 Task: create relationship between budget and expense.
Action: Mouse moved to (626, 35)
Screenshot: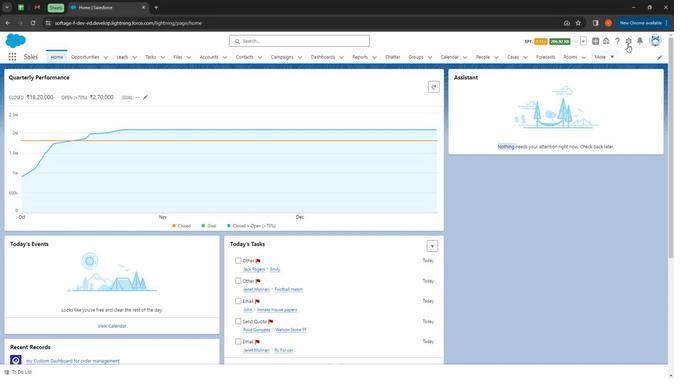 
Action: Mouse pressed left at (626, 35)
Screenshot: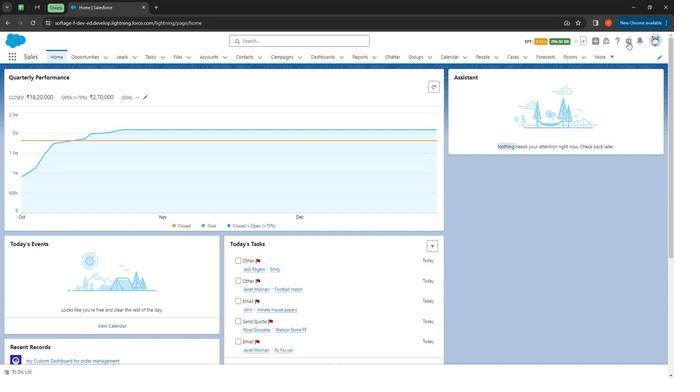 
Action: Mouse moved to (607, 53)
Screenshot: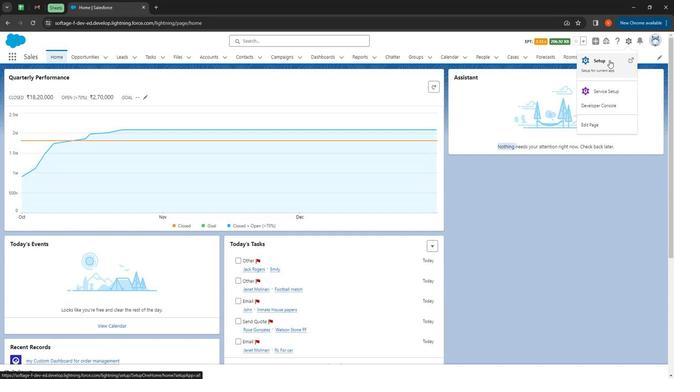 
Action: Mouse pressed left at (607, 53)
Screenshot: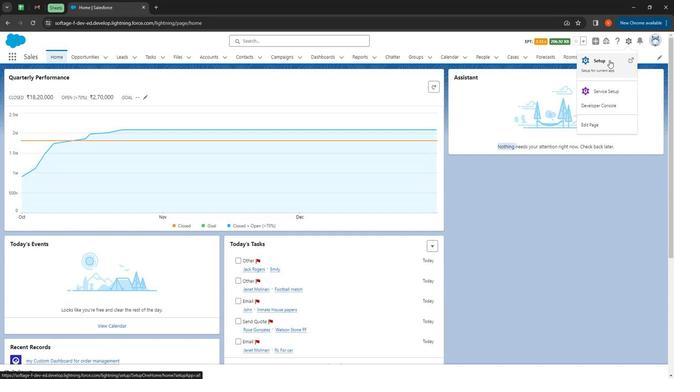 
Action: Mouse moved to (88, 50)
Screenshot: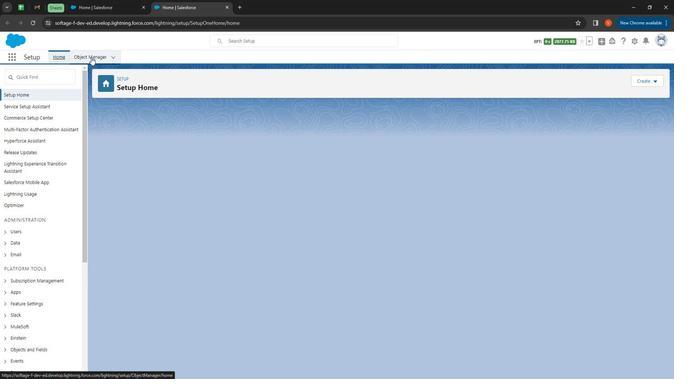 
Action: Mouse pressed left at (88, 50)
Screenshot: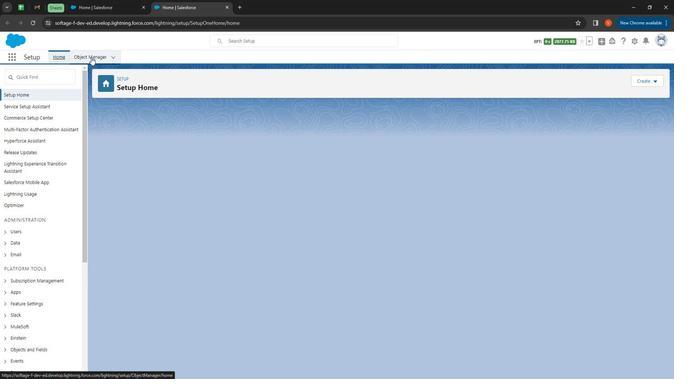 
Action: Mouse moved to (93, 198)
Screenshot: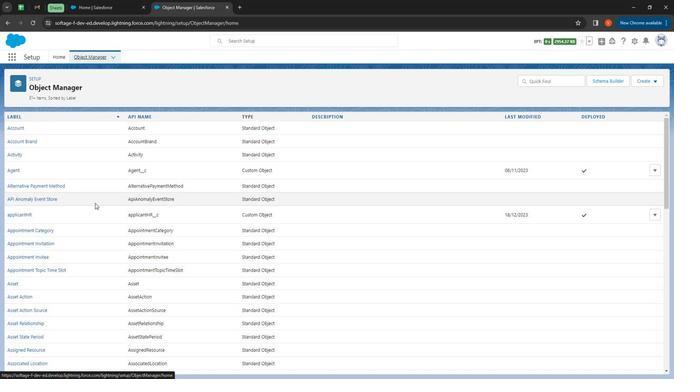 
Action: Mouse scrolled (93, 197) with delta (0, 0)
Screenshot: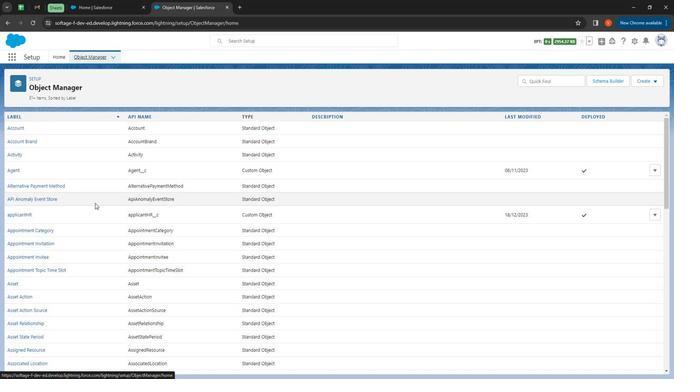 
Action: Mouse scrolled (93, 197) with delta (0, 0)
Screenshot: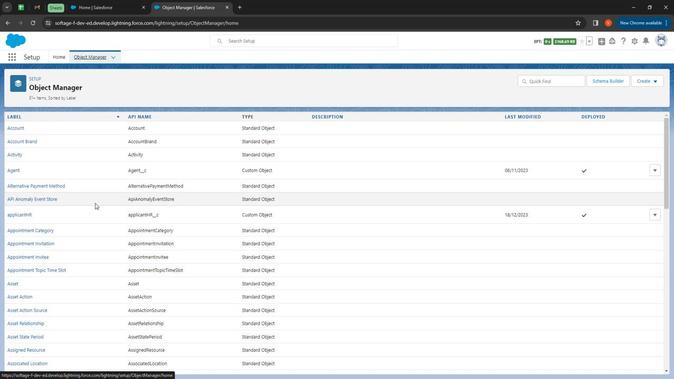 
Action: Mouse scrolled (93, 197) with delta (0, 0)
Screenshot: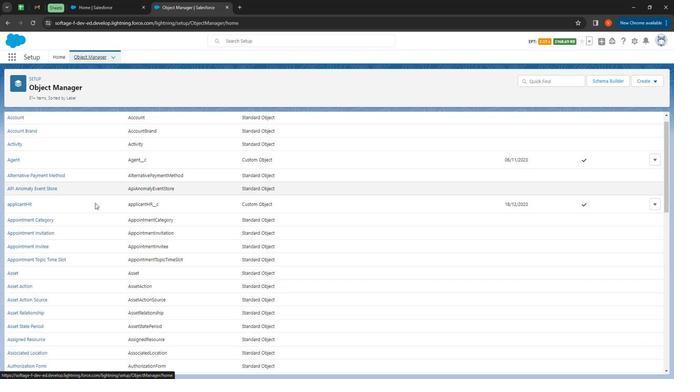 
Action: Mouse scrolled (93, 197) with delta (0, 0)
Screenshot: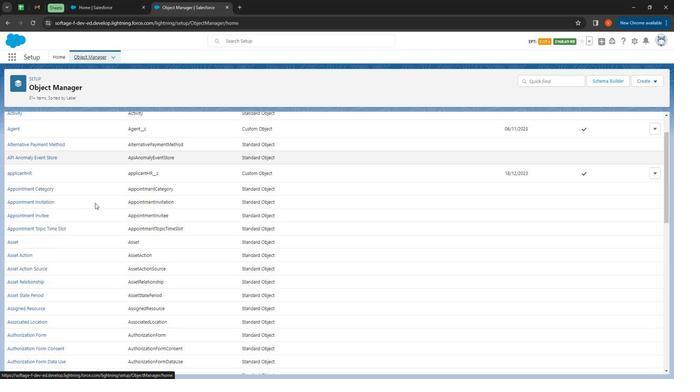 
Action: Mouse moved to (93, 198)
Screenshot: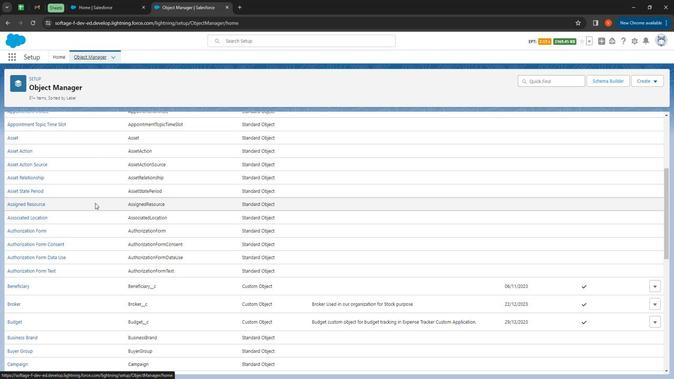 
Action: Mouse scrolled (93, 198) with delta (0, 0)
Screenshot: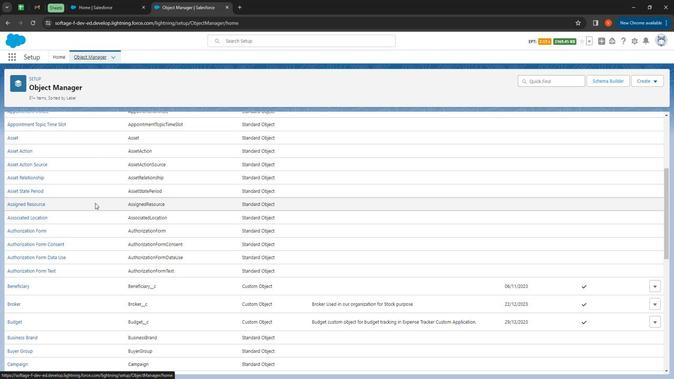 
Action: Mouse moved to (13, 281)
Screenshot: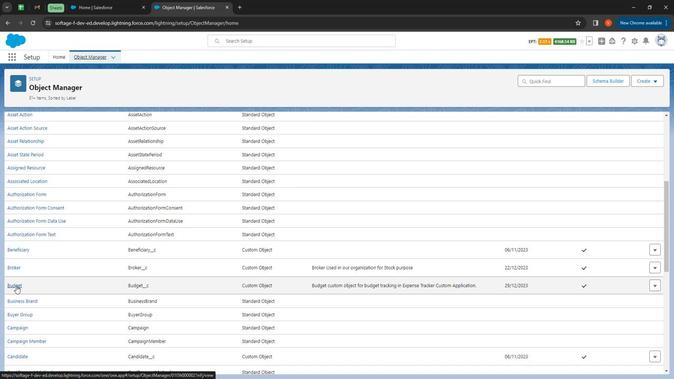 
Action: Mouse pressed left at (13, 281)
Screenshot: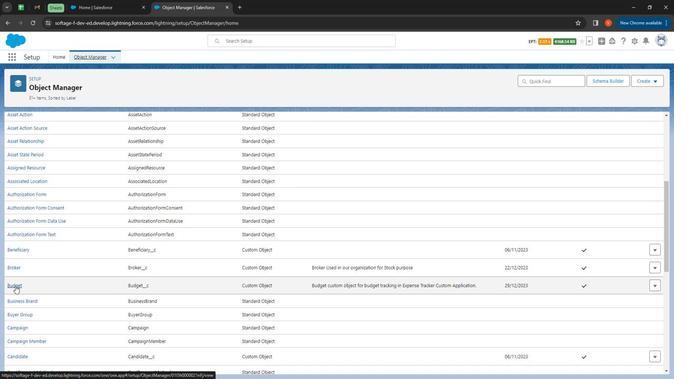 
Action: Mouse moved to (58, 127)
Screenshot: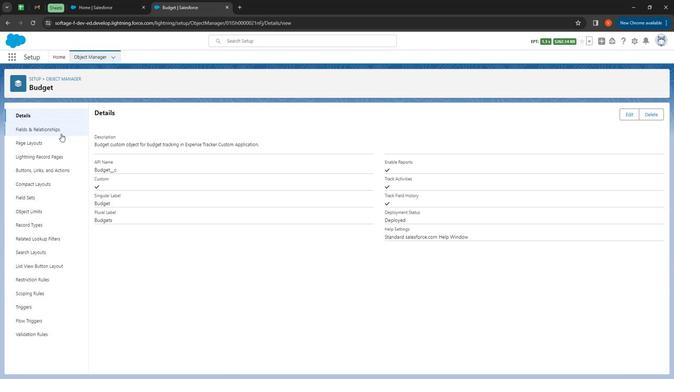 
Action: Mouse pressed left at (58, 127)
Screenshot: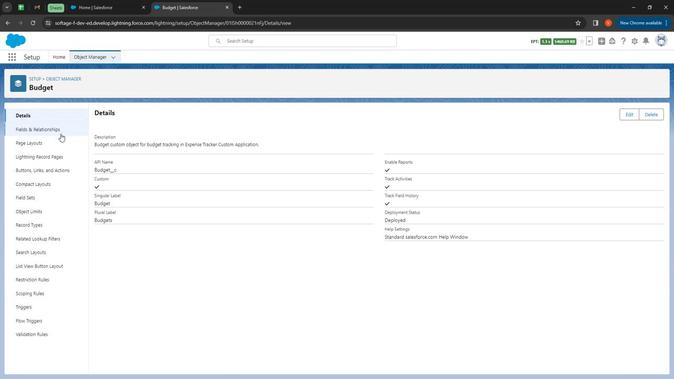 
Action: Mouse moved to (517, 110)
Screenshot: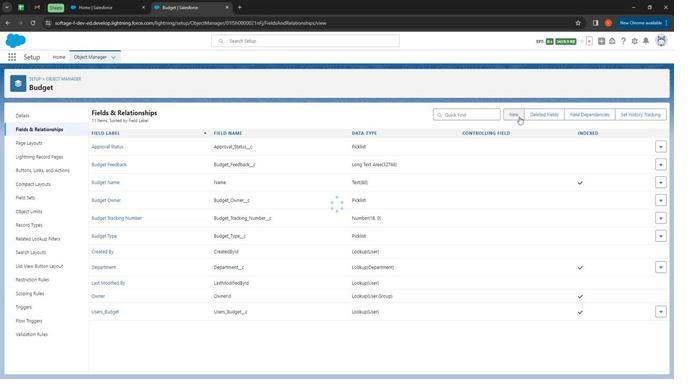 
Action: Mouse pressed left at (517, 110)
Screenshot: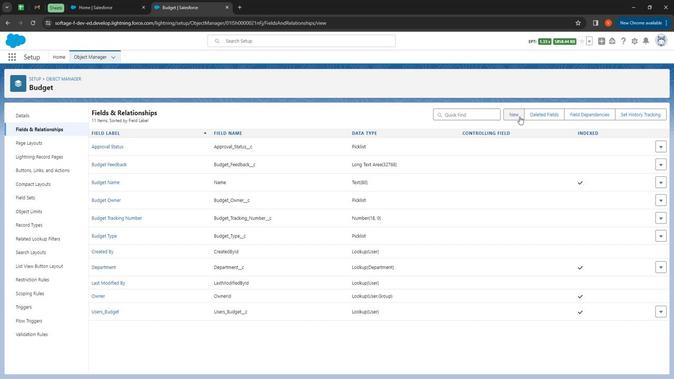 
Action: Mouse moved to (126, 242)
Screenshot: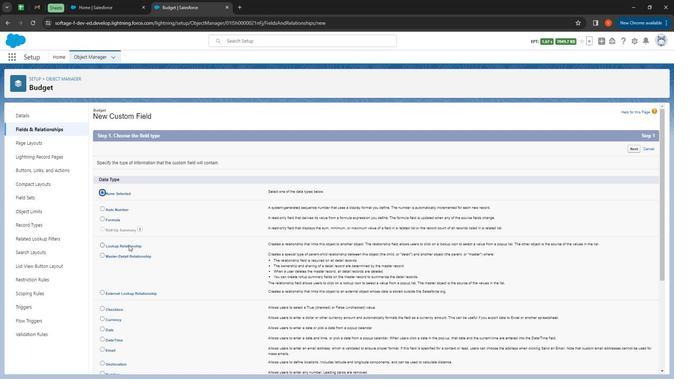 
Action: Mouse pressed left at (126, 242)
Screenshot: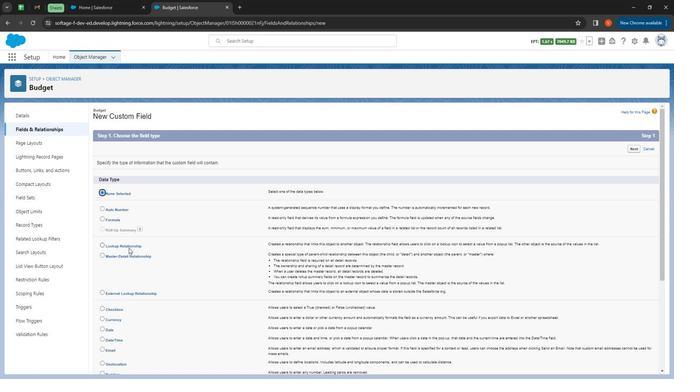 
Action: Mouse moved to (489, 308)
Screenshot: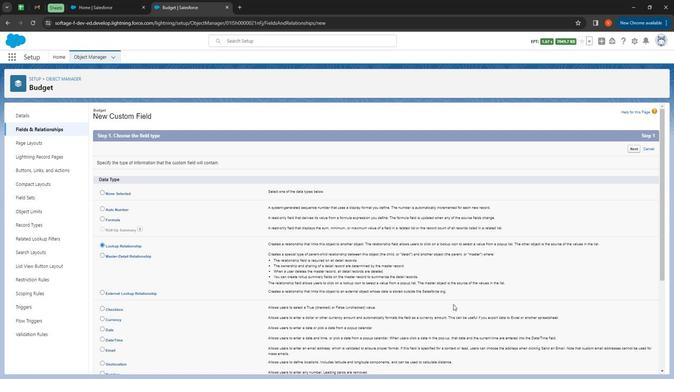 
Action: Mouse scrolled (489, 307) with delta (0, 0)
Screenshot: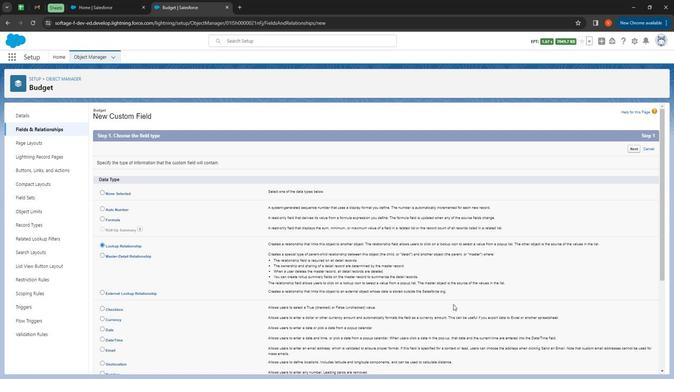 
Action: Mouse moved to (517, 315)
Screenshot: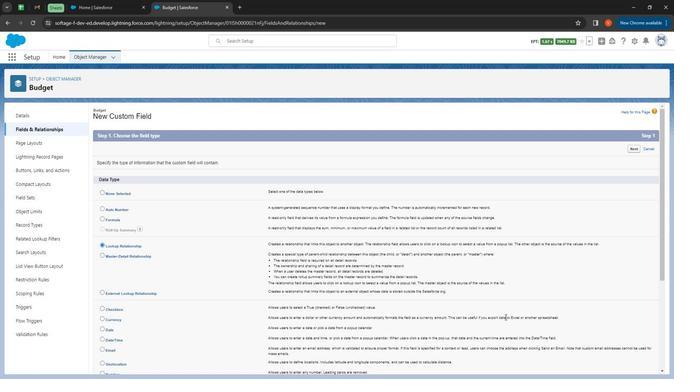 
Action: Mouse scrolled (517, 315) with delta (0, 0)
Screenshot: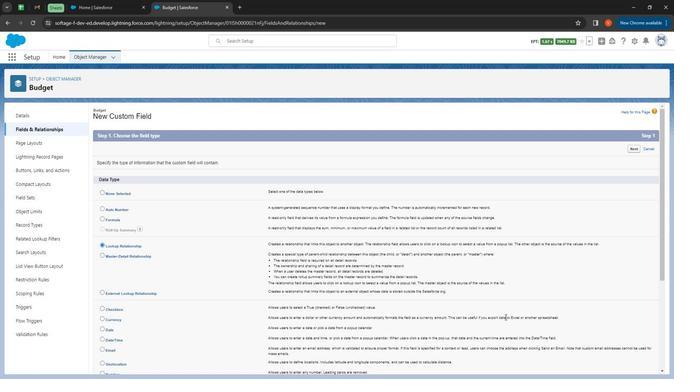 
Action: Mouse moved to (532, 321)
Screenshot: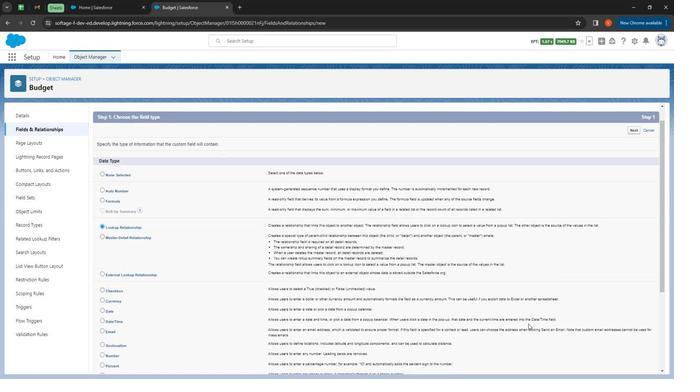 
Action: Mouse scrolled (527, 319) with delta (0, 0)
Screenshot: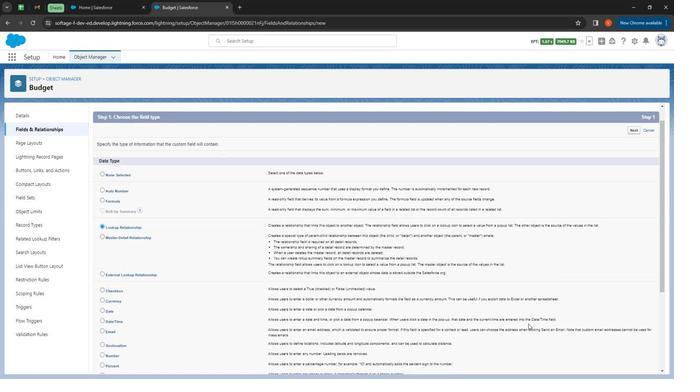 
Action: Mouse moved to (536, 323)
Screenshot: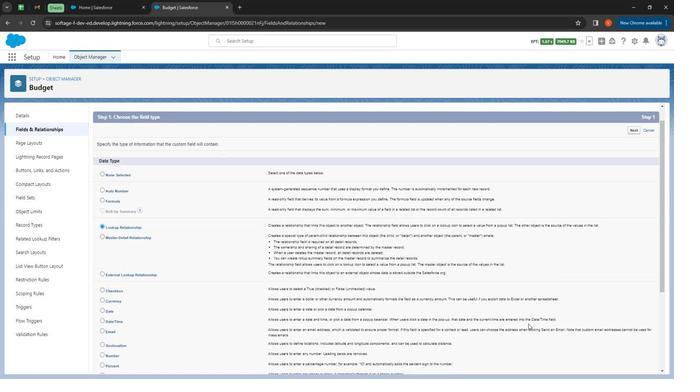 
Action: Mouse scrolled (536, 323) with delta (0, 0)
Screenshot: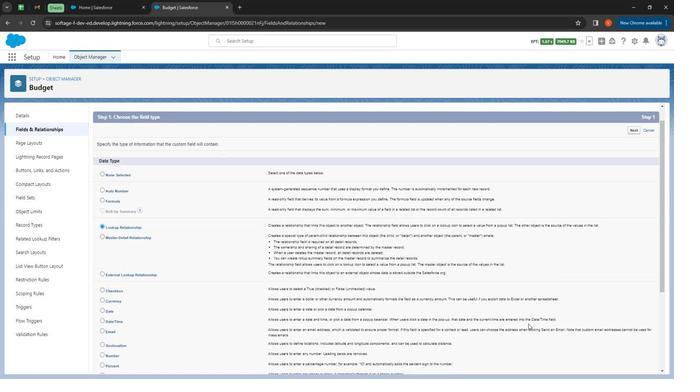 
Action: Mouse moved to (553, 330)
Screenshot: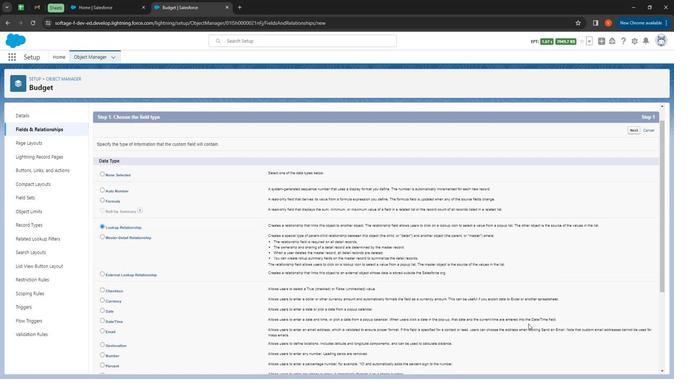 
Action: Mouse scrolled (553, 330) with delta (0, 0)
Screenshot: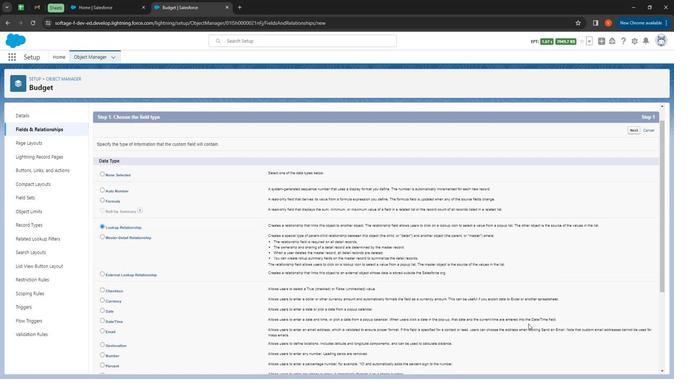 
Action: Mouse moved to (574, 336)
Screenshot: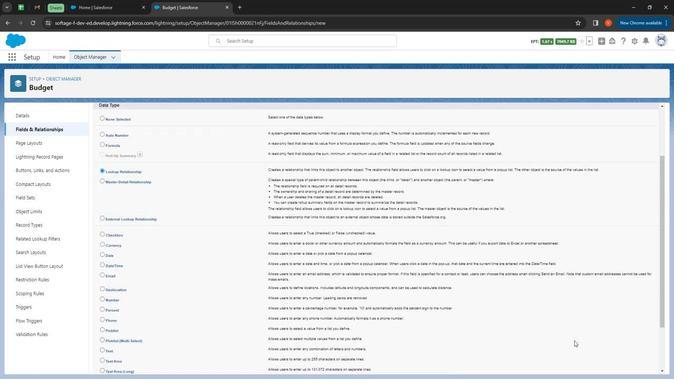 
Action: Mouse scrolled (574, 335) with delta (0, 0)
Screenshot: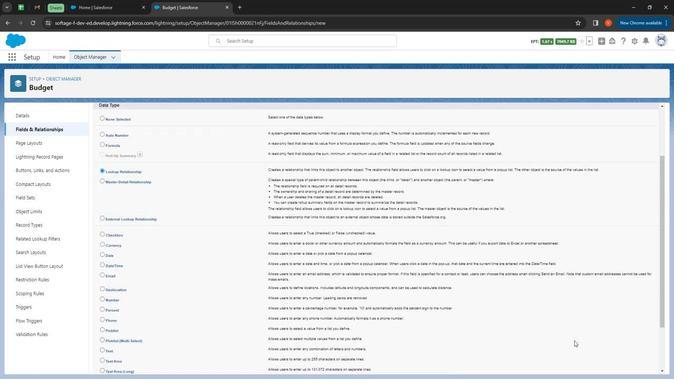 
Action: Mouse moved to (579, 338)
Screenshot: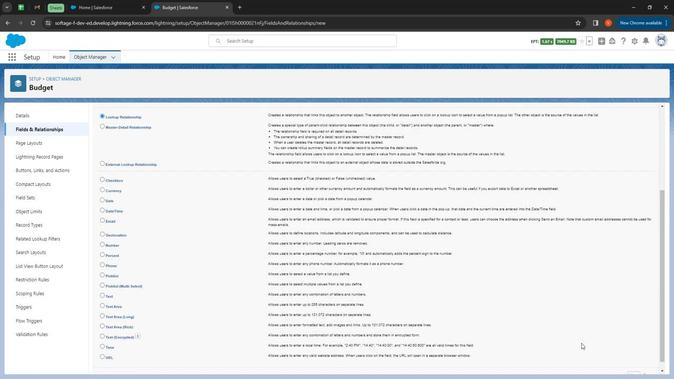 
Action: Mouse scrolled (579, 338) with delta (0, 0)
Screenshot: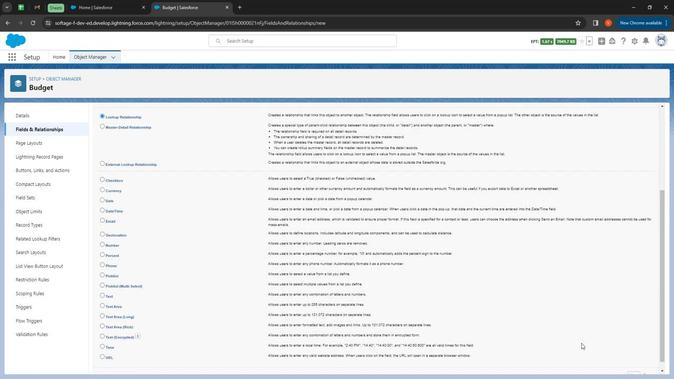 
Action: Mouse moved to (628, 362)
Screenshot: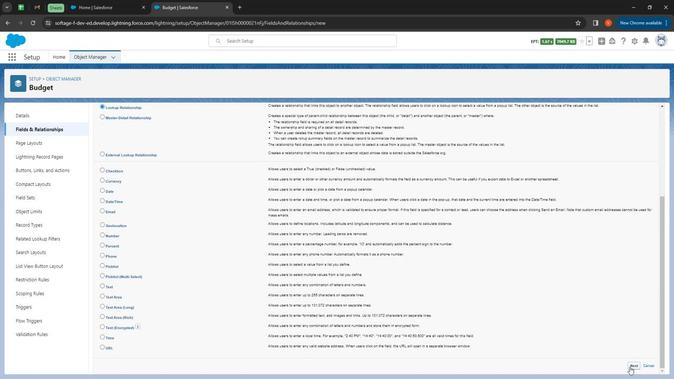 
Action: Mouse pressed left at (628, 362)
Screenshot: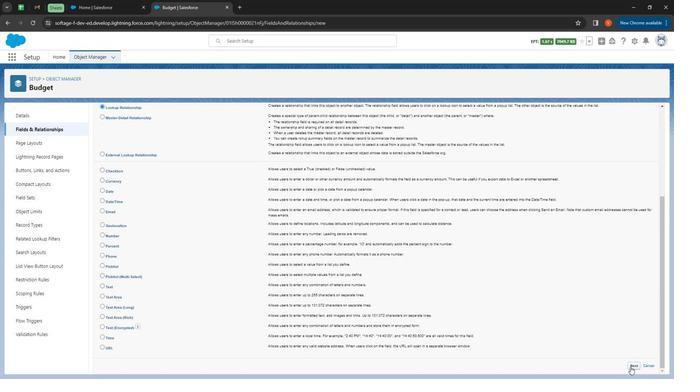 
Action: Mouse moved to (223, 172)
Screenshot: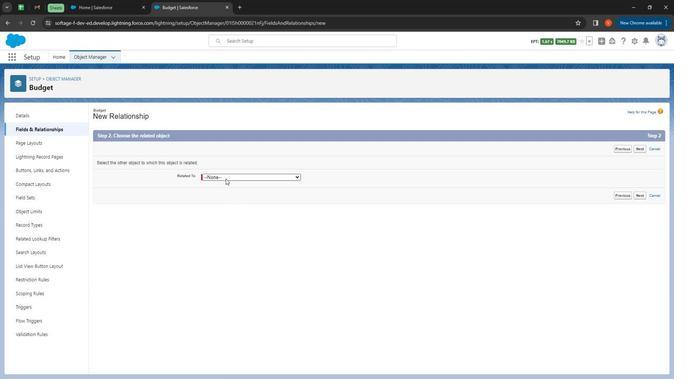 
Action: Mouse pressed left at (223, 172)
Screenshot: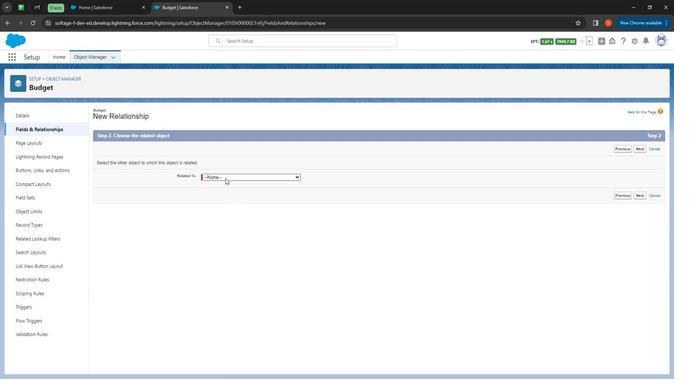 
Action: Mouse moved to (245, 238)
Screenshot: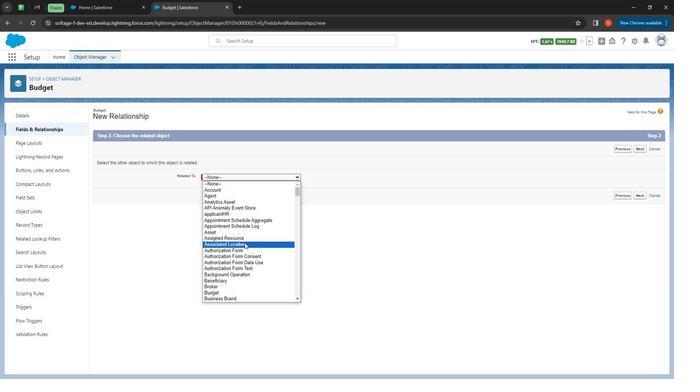 
Action: Mouse scrolled (245, 237) with delta (0, 0)
Screenshot: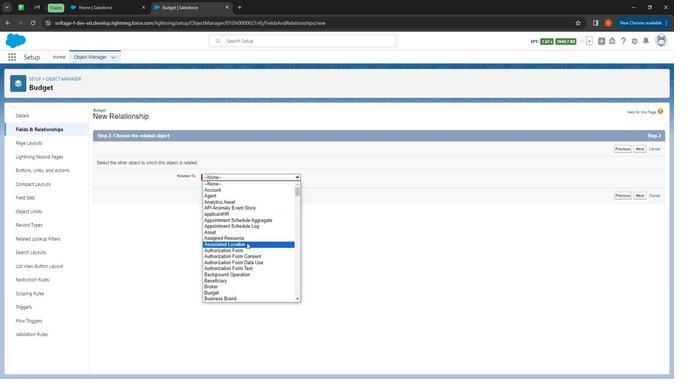 
Action: Mouse moved to (246, 238)
Screenshot: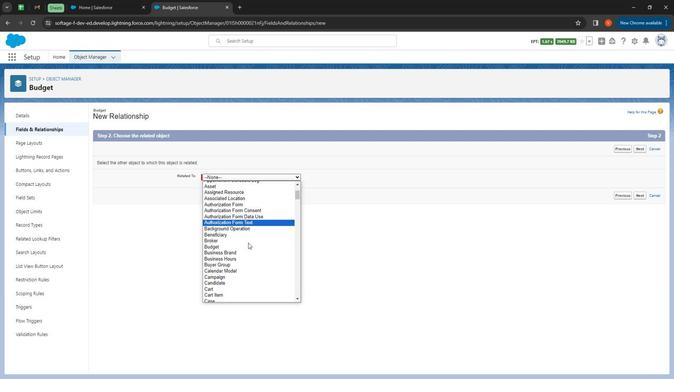 
Action: Mouse scrolled (246, 237) with delta (0, 0)
Screenshot: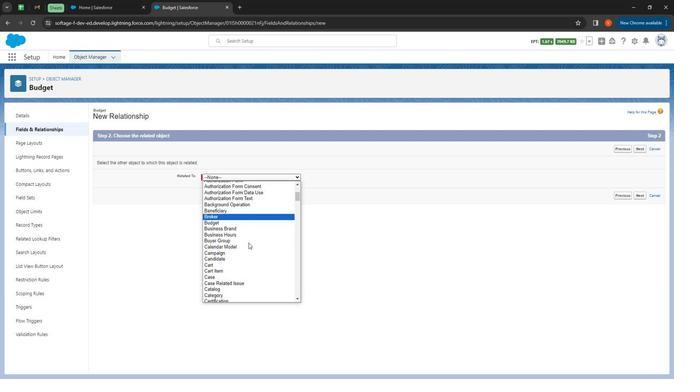 
Action: Mouse moved to (246, 236)
Screenshot: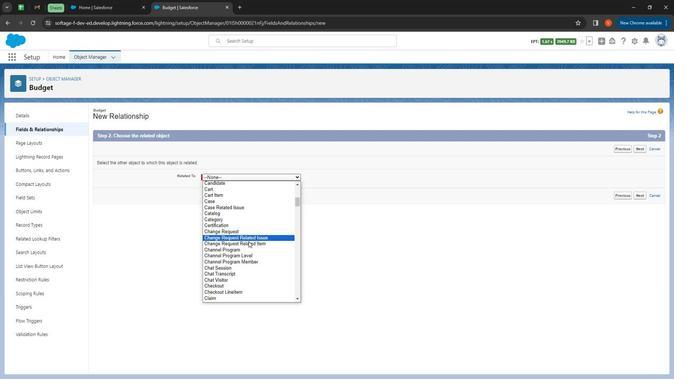 
Action: Mouse scrolled (246, 236) with delta (0, 0)
Screenshot: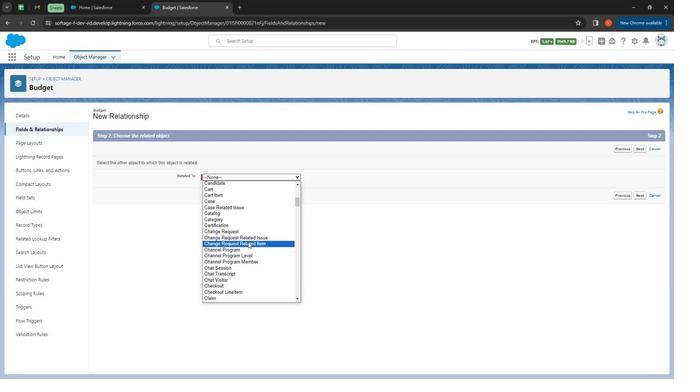 
Action: Mouse moved to (241, 228)
Screenshot: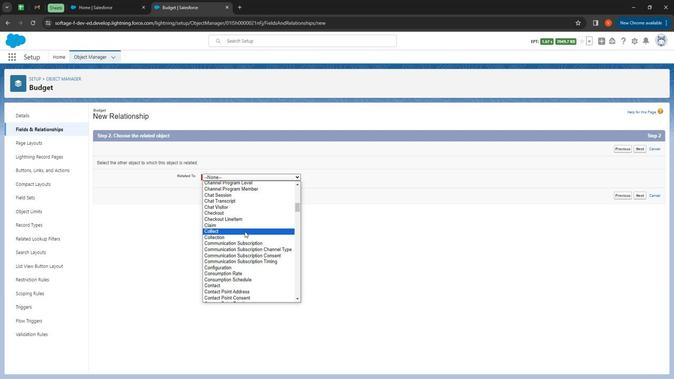 
Action: Mouse scrolled (241, 227) with delta (0, 0)
Screenshot: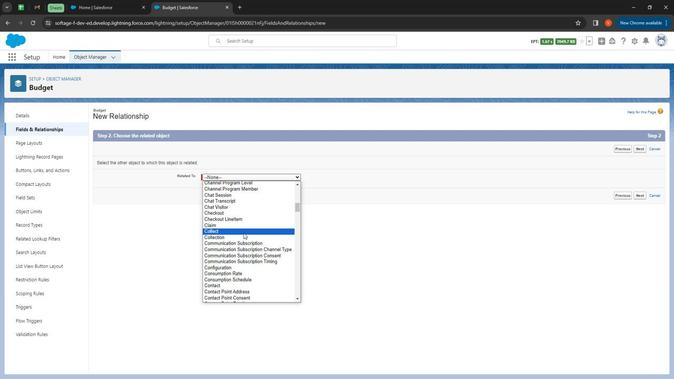 
Action: Mouse moved to (241, 229)
Screenshot: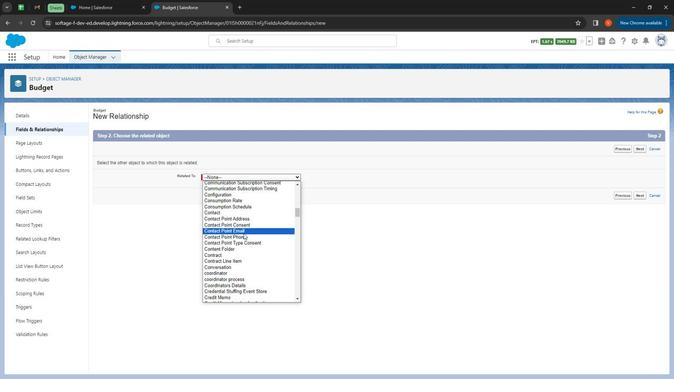 
Action: Mouse scrolled (241, 228) with delta (0, 0)
Screenshot: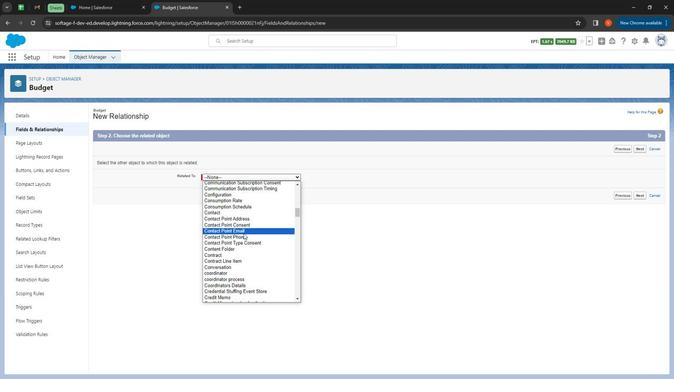 
Action: Mouse moved to (241, 230)
Screenshot: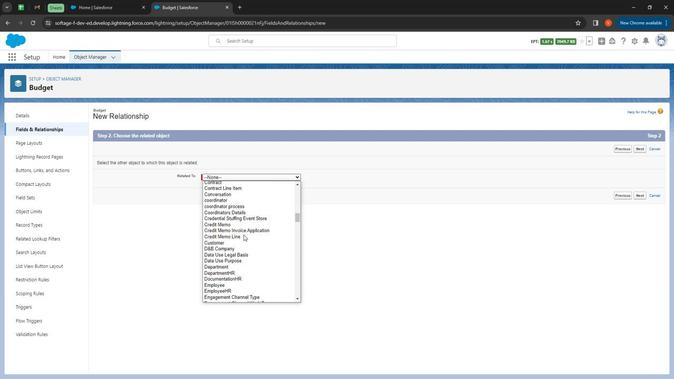 
Action: Mouse scrolled (241, 230) with delta (0, 0)
Screenshot: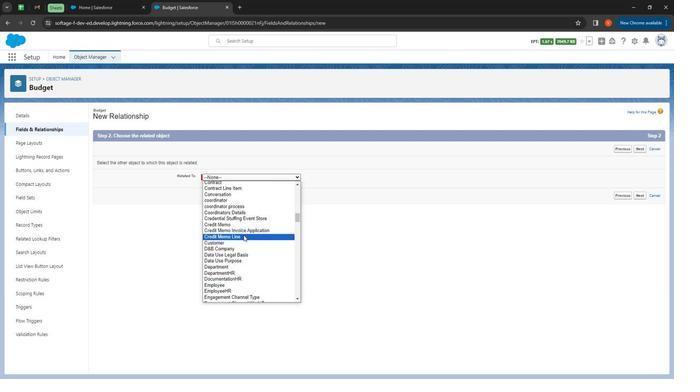 
Action: Mouse moved to (241, 230)
Screenshot: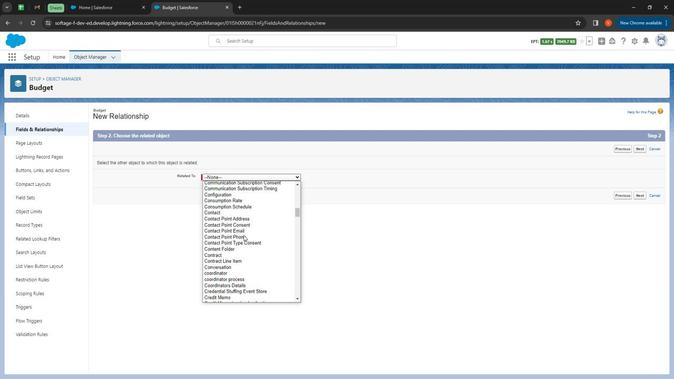 
Action: Mouse scrolled (241, 229) with delta (0, 0)
Screenshot: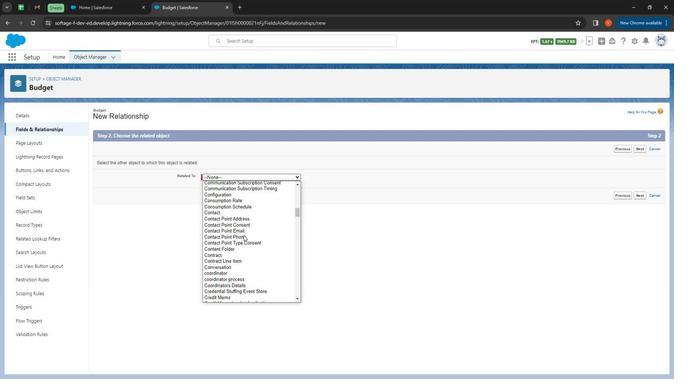 
Action: Mouse moved to (241, 230)
Screenshot: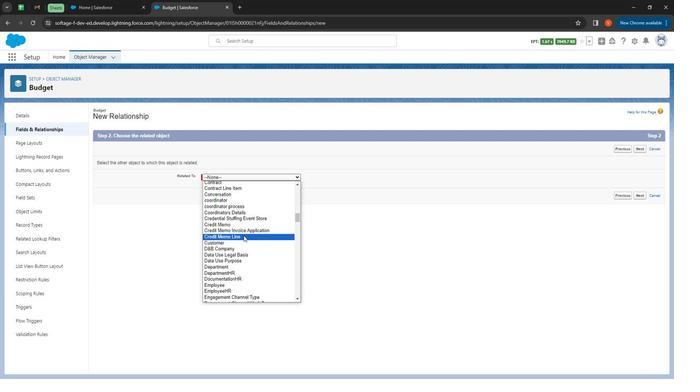 
Action: Mouse scrolled (241, 231) with delta (0, 0)
Screenshot: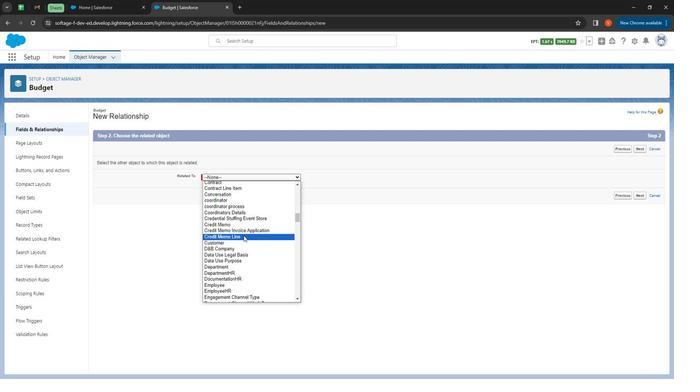 
Action: Mouse scrolled (241, 230) with delta (0, 0)
Screenshot: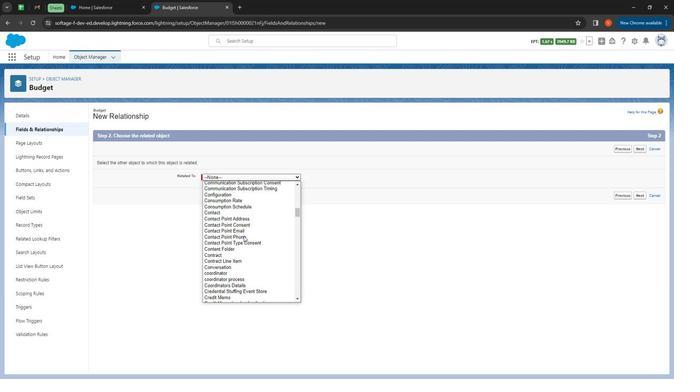 
Action: Mouse scrolled (241, 230) with delta (0, 0)
Screenshot: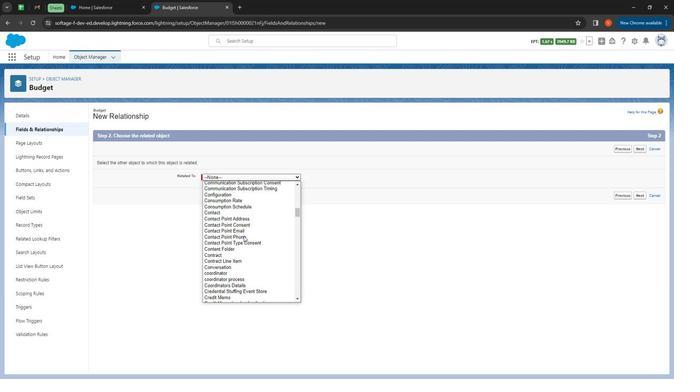 
Action: Mouse moved to (220, 249)
Screenshot: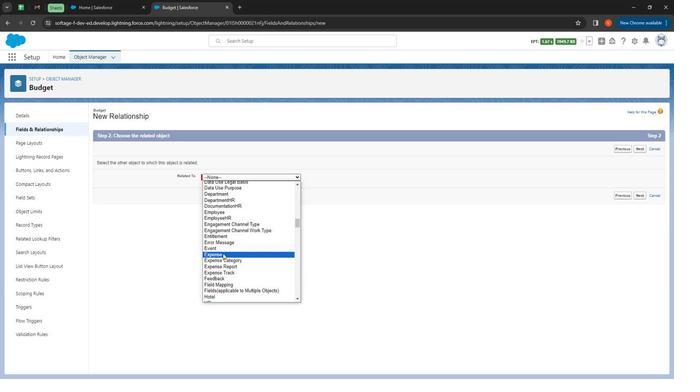 
Action: Mouse pressed left at (220, 249)
Screenshot: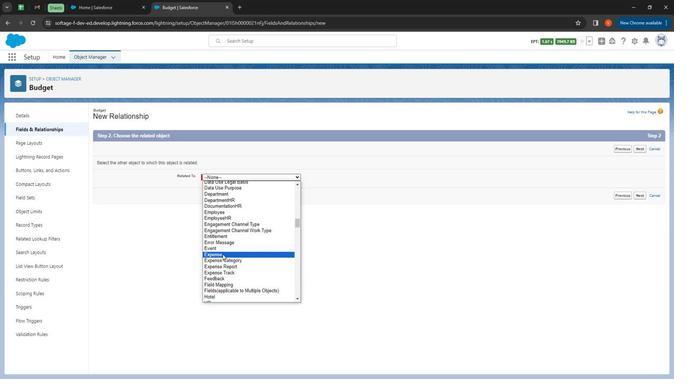 
Action: Mouse moved to (638, 186)
Screenshot: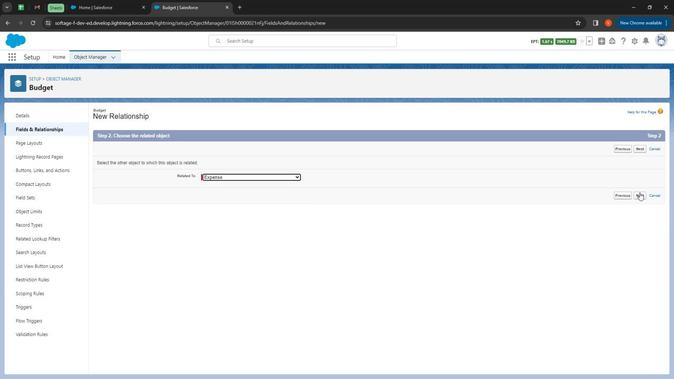 
Action: Mouse pressed left at (638, 186)
Screenshot: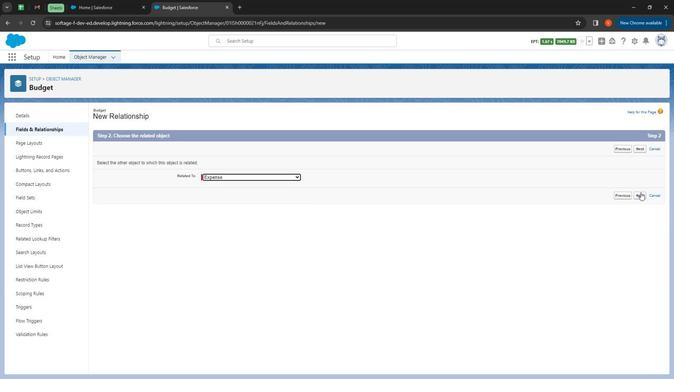 
Action: Mouse moved to (209, 160)
Screenshot: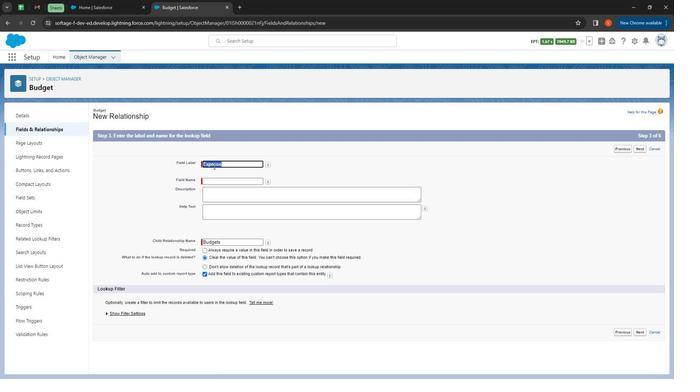 
Action: Key pressed <Key.shift><Key.shift><Key.shift><Key.shift><Key.shift><Key.shift><Key.shift><Key.shift><Key.shift><Key.shift><Key.shift><Key.shift><Key.shift><Key.shift><Key.shift><Key.shift><Key.shift><Key.shift><Key.shift>Budget<Key.shift>_<Key.shift>Expense<Key.tab><Key.tab><Key.tab><Key.tab>
Screenshot: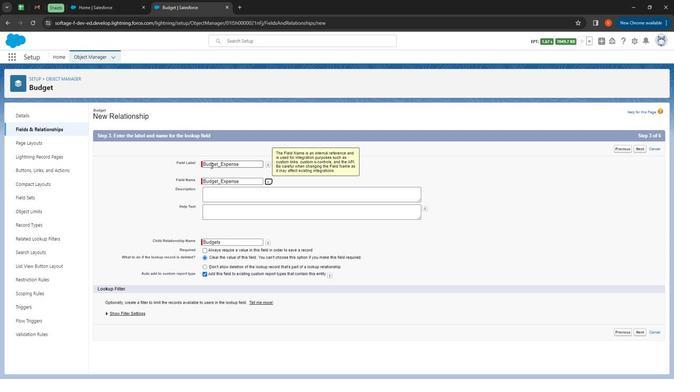 
Action: Mouse moved to (206, 158)
Screenshot: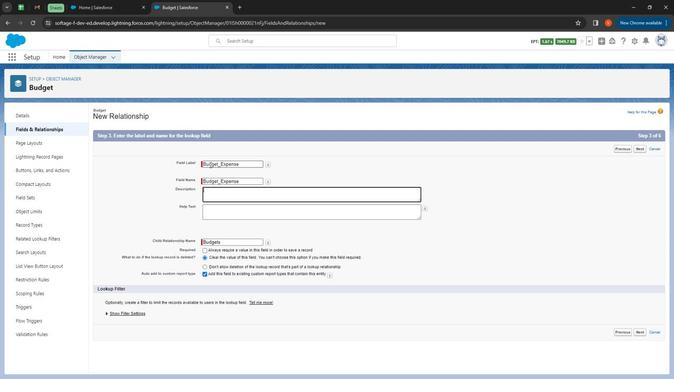 
Action: Key pressed <Key.shift><Key.shift><Key.shift><Key.shift><Key.shift><Key.shift><Key.shift><Key.shift><Key.shift><Key.shift><Key.shift><Key.shift><Key.shift><Key.shift><Key.shift><Key.shift><Key.shift><Key.shift><Key.shift><Key.shift><Key.shift><Key.shift><Key.shift><Key.shift><Key.shift><Key.shift><Key.shift><Key.shift><Key.shift>Look<Key.space>up<Key.space><Key.shift>Relationship<Key.space><Key.shift>Between<Key.space><Key.shift><Key.shift>Budget<Key.space><Key.shift>Custom<Key.space>object<Key.space>and<Key.space><Key.shift>Expense<Key.space><Key.shift>Custom<Key.space><Key.shift>Object
Screenshot: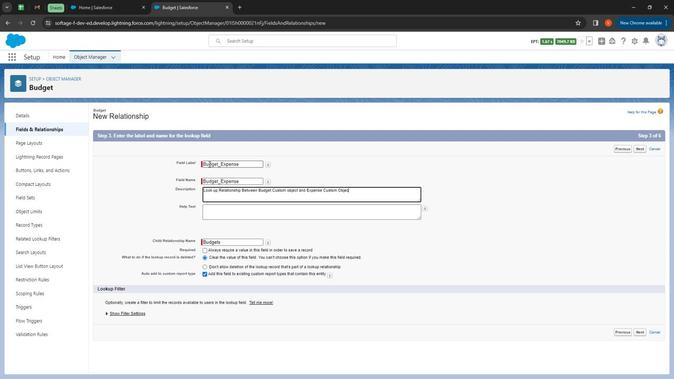 
Action: Mouse moved to (260, 207)
Screenshot: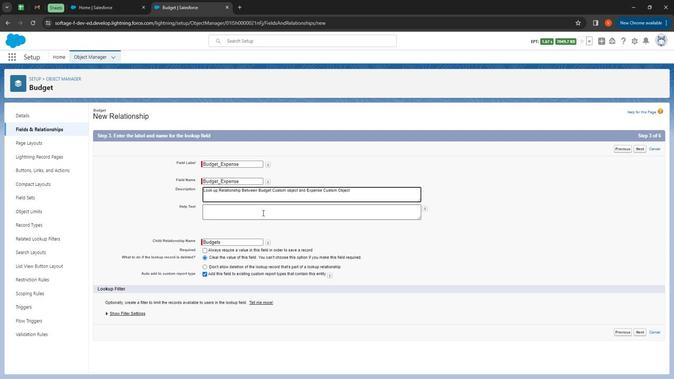 
Action: Mouse pressed left at (260, 207)
Screenshot: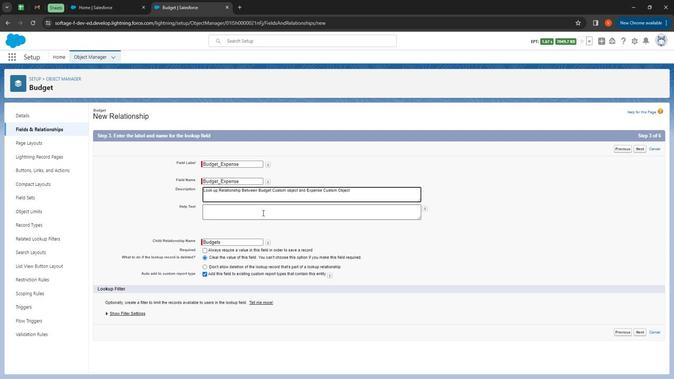 
Action: Mouse moved to (247, 213)
Screenshot: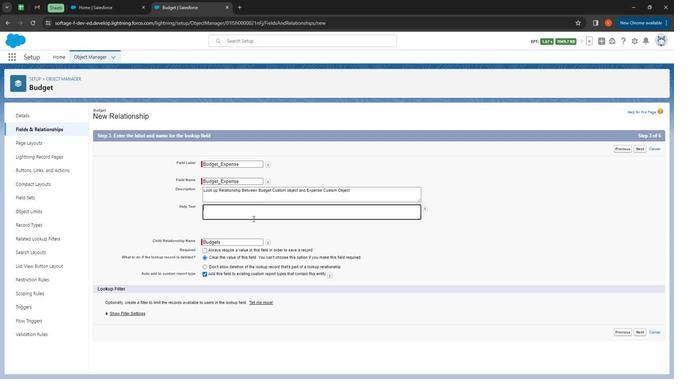 
Action: Key pressed <Key.shift><Key.shift><Key.shift><Key.shift><Key.shift><Key.shift>Look<Key.space>up<Key.space><Key.shift>Relationship<Key.space><Key.shift>Between<Key.space><Key.shift><Key.shift>Budget<Key.space><Key.shift>Custom<Key.space><Key.shift>Object<Key.space>and<Key.space><Key.shift>Expense<Key.space><Key.shift>Custom<Key.space><Key.shift>Object
Screenshot: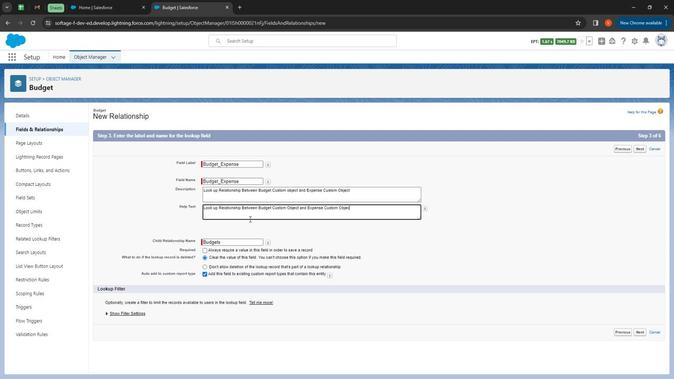 
Action: Mouse moved to (641, 327)
Screenshot: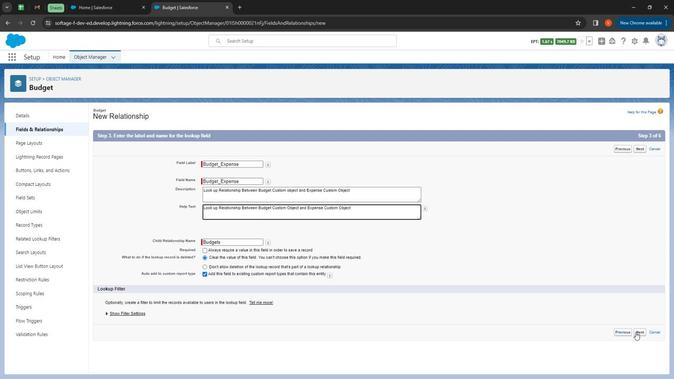 
Action: Mouse pressed left at (641, 327)
Screenshot: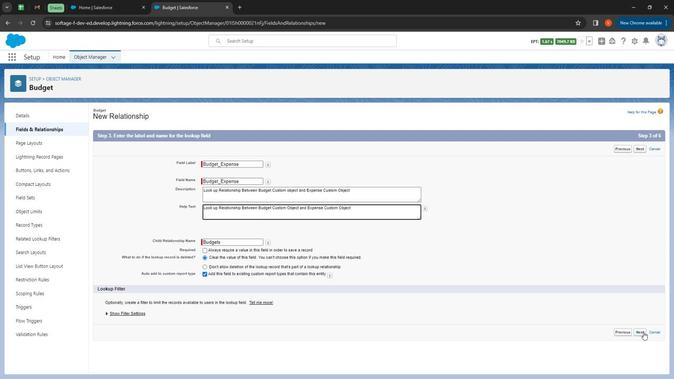 
Action: Mouse moved to (587, 224)
Screenshot: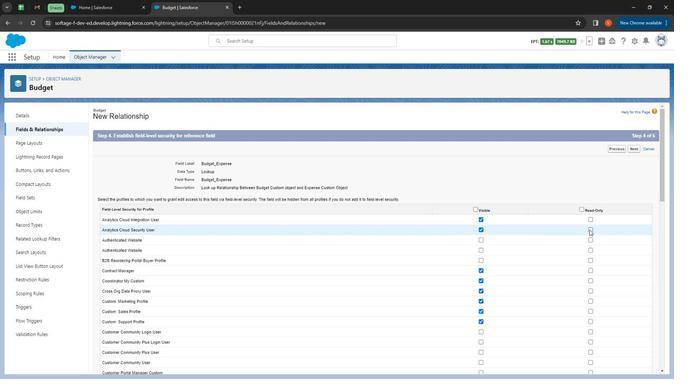 
Action: Mouse pressed left at (587, 224)
Screenshot: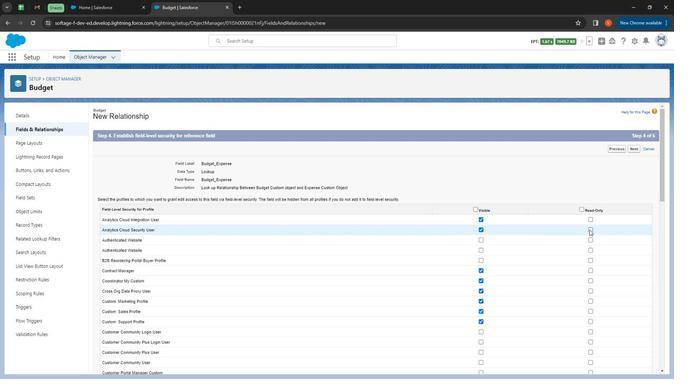 
Action: Mouse moved to (590, 245)
Screenshot: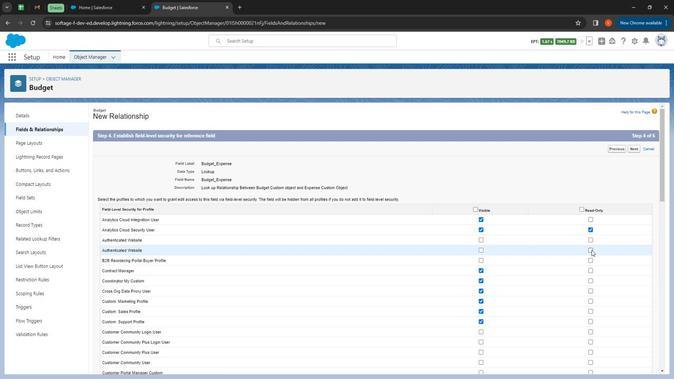 
Action: Mouse pressed left at (590, 245)
Screenshot: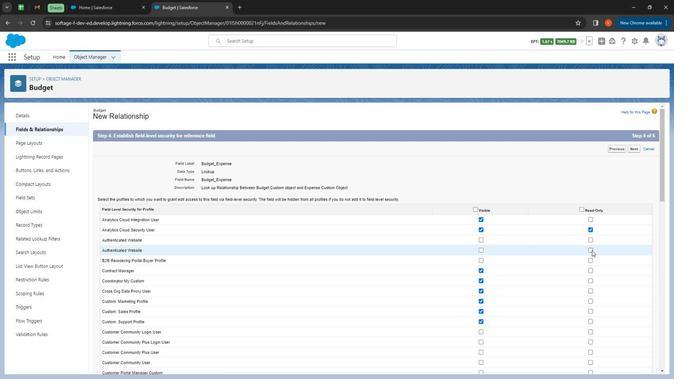 
Action: Mouse moved to (591, 253)
Screenshot: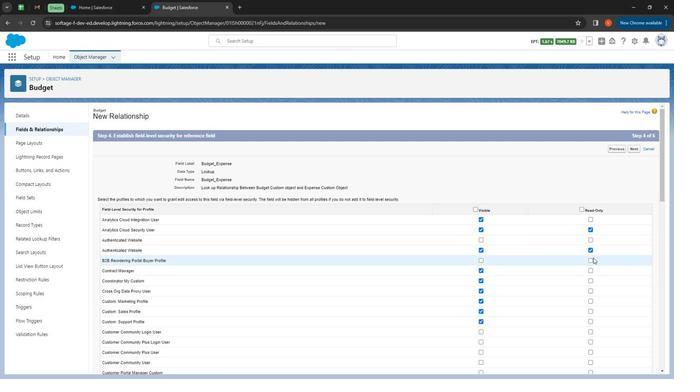 
Action: Mouse pressed left at (591, 253)
Screenshot: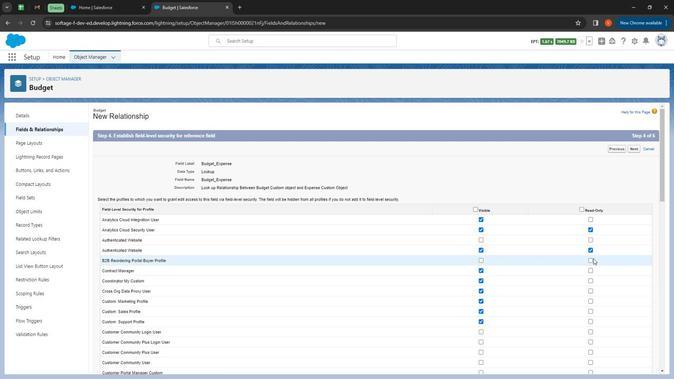 
Action: Mouse moved to (588, 256)
Screenshot: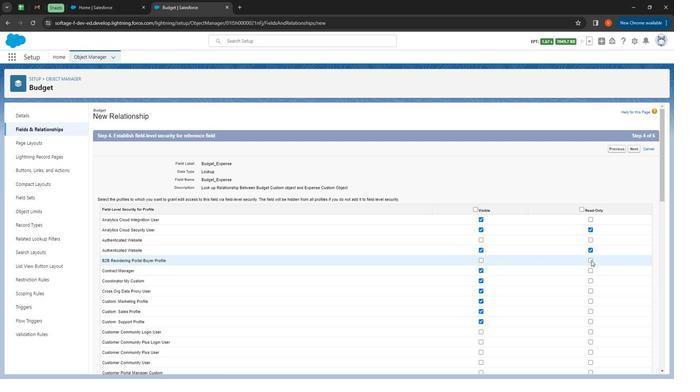 
Action: Mouse pressed left at (588, 256)
Screenshot: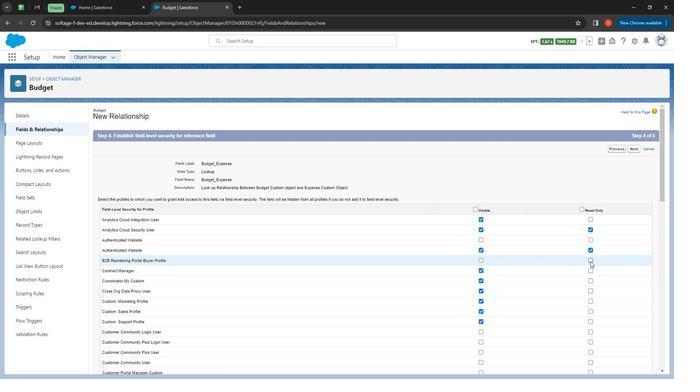 
Action: Mouse moved to (479, 268)
Screenshot: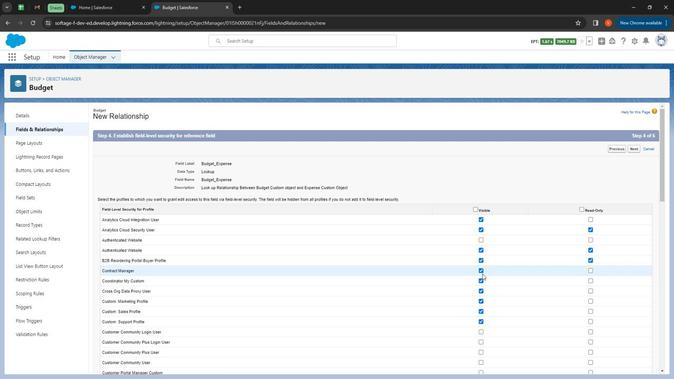 
Action: Mouse pressed left at (479, 268)
Screenshot: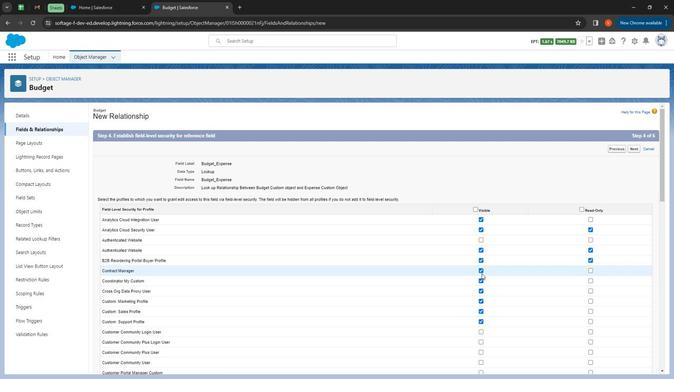 
Action: Mouse moved to (478, 266)
Screenshot: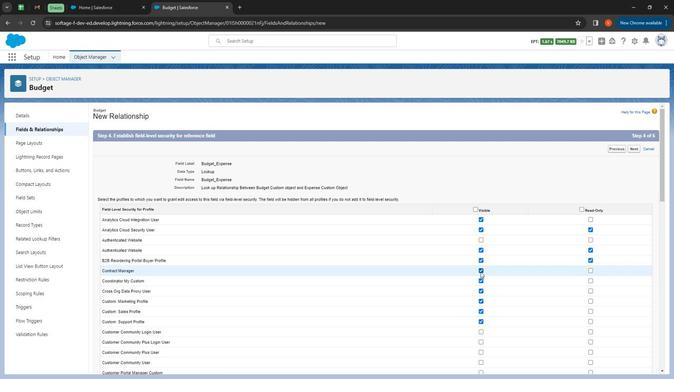 
Action: Mouse pressed left at (478, 266)
Screenshot: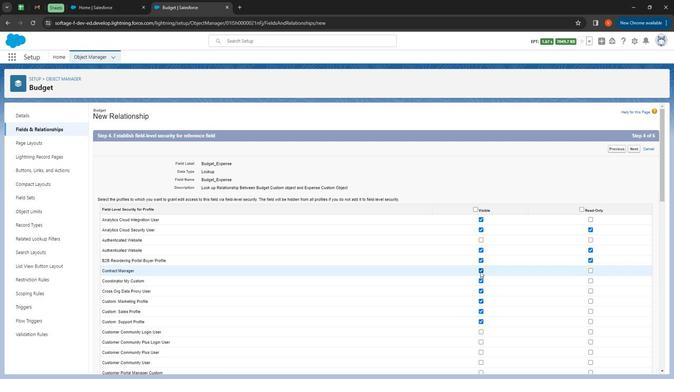 
Action: Mouse moved to (478, 277)
Screenshot: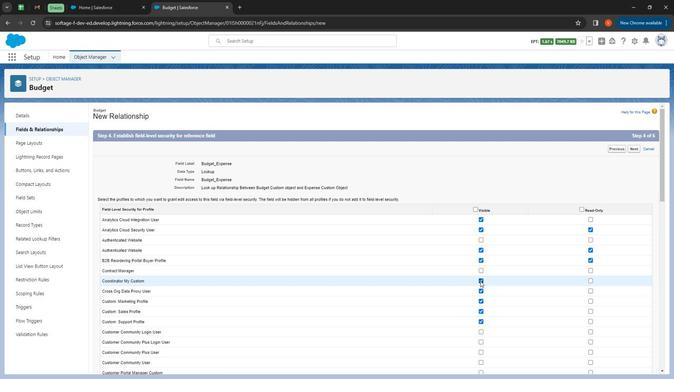 
Action: Mouse pressed left at (478, 277)
Screenshot: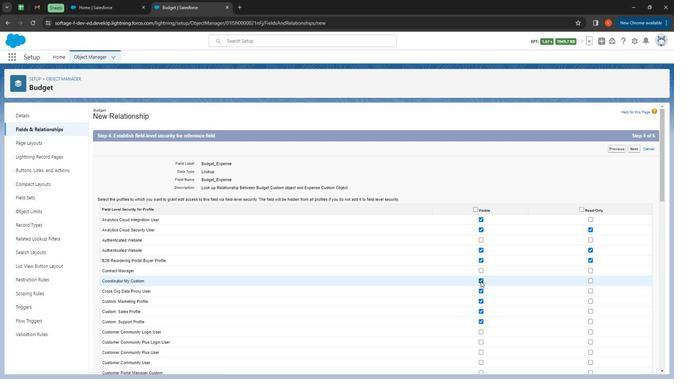 
Action: Mouse moved to (590, 307)
Screenshot: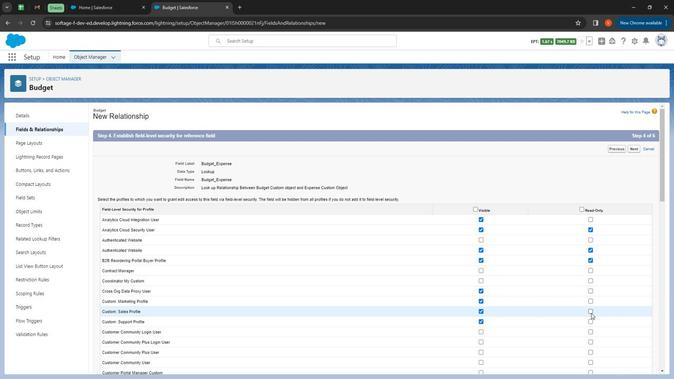 
Action: Mouse pressed left at (590, 307)
Screenshot: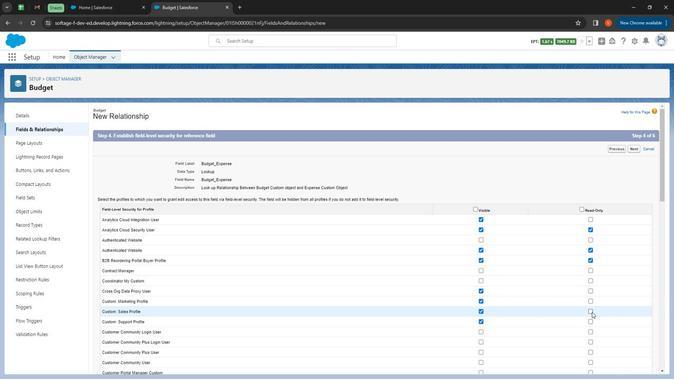 
Action: Mouse moved to (589, 318)
Screenshot: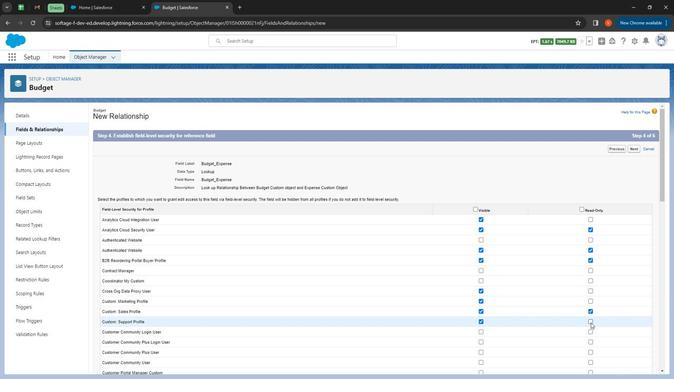 
Action: Mouse pressed left at (589, 318)
Screenshot: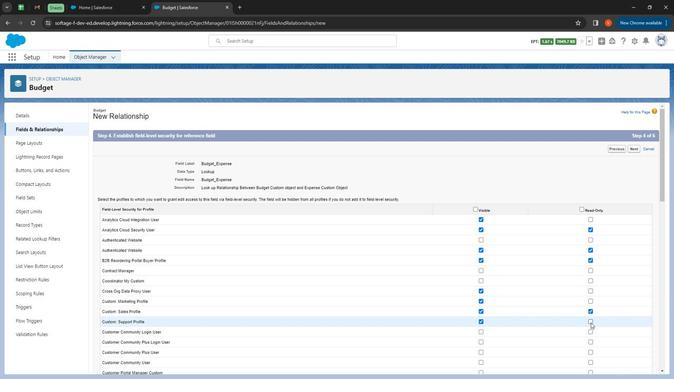 
Action: Mouse moved to (588, 341)
Screenshot: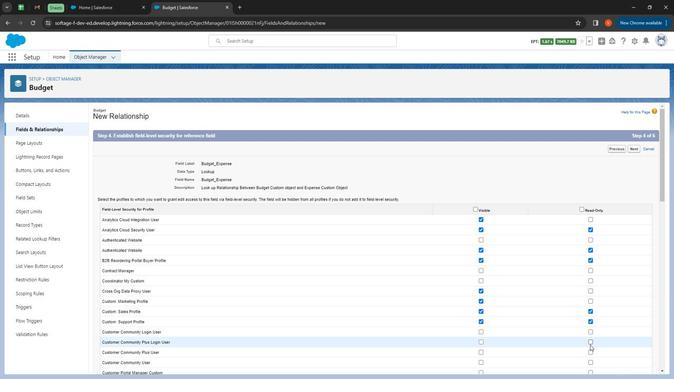 
Action: Mouse pressed left at (588, 341)
Screenshot: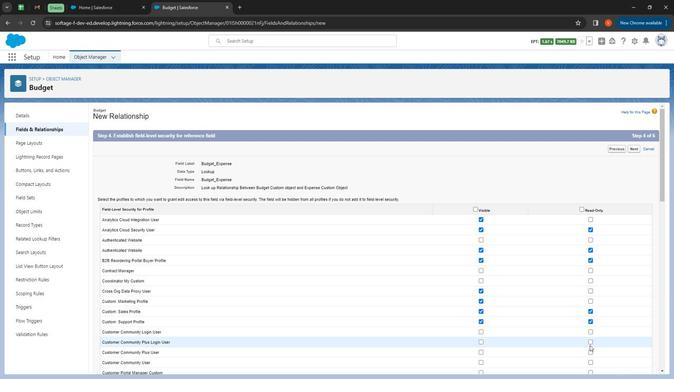 
Action: Mouse moved to (589, 337)
Screenshot: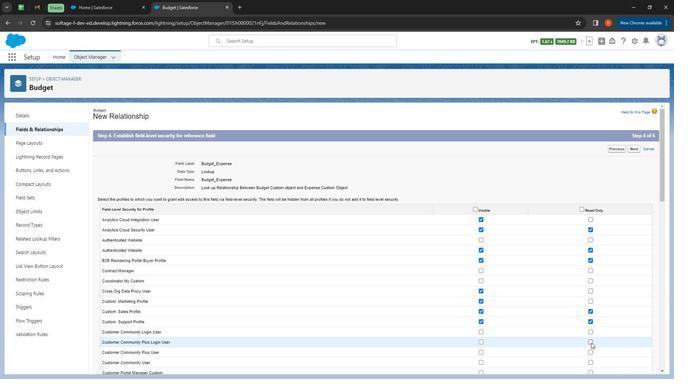 
Action: Mouse pressed left at (589, 337)
Screenshot: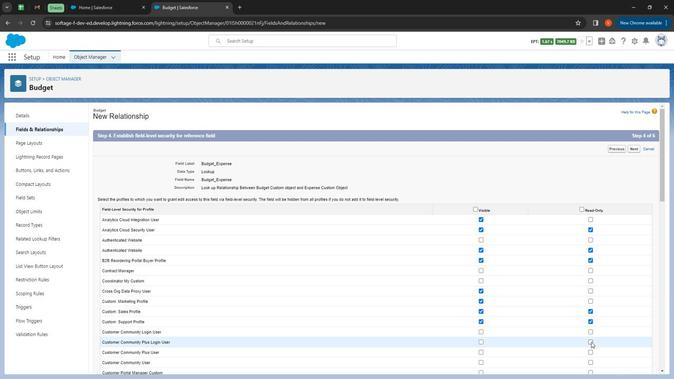 
Action: Mouse moved to (588, 348)
Screenshot: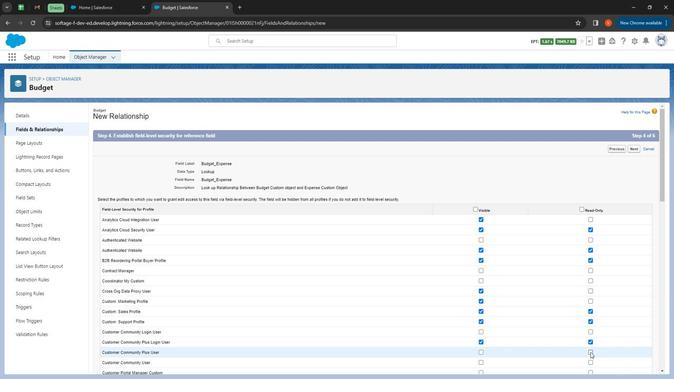 
Action: Mouse pressed left at (588, 348)
Screenshot: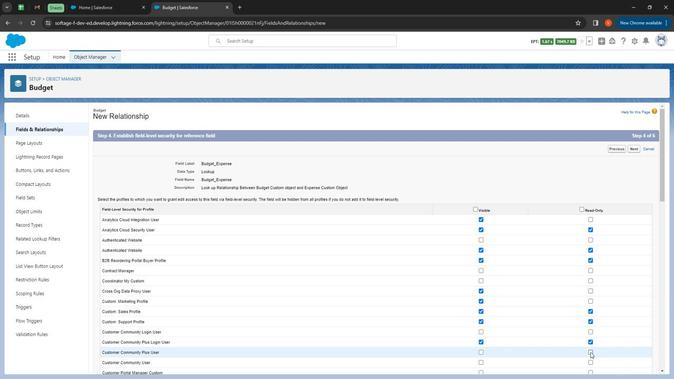 
Action: Mouse moved to (572, 330)
Screenshot: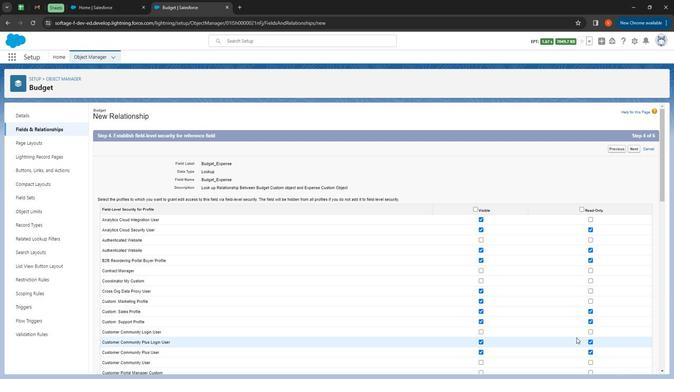 
Action: Mouse scrolled (572, 330) with delta (0, 0)
Screenshot: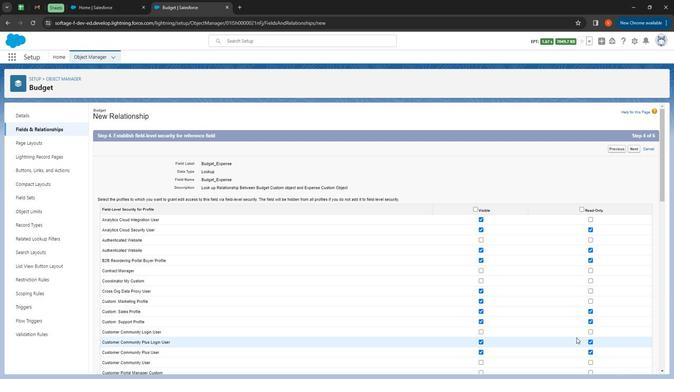 
Action: Mouse moved to (570, 327)
Screenshot: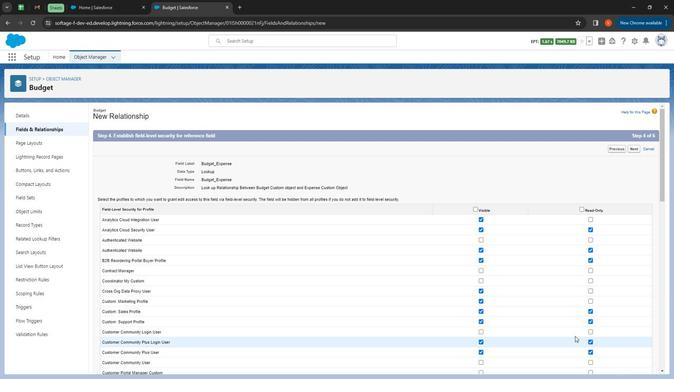 
Action: Mouse scrolled (570, 327) with delta (0, 0)
Screenshot: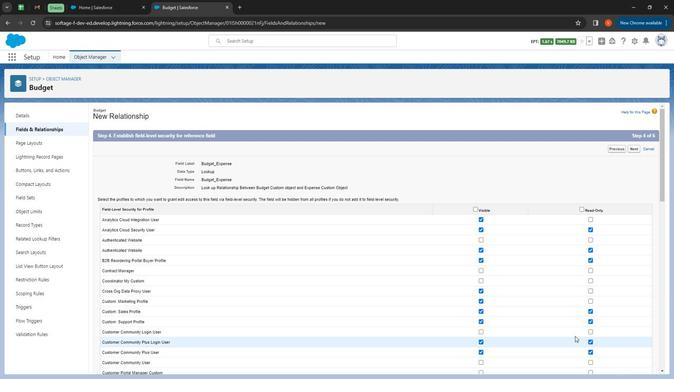 
Action: Mouse moved to (560, 317)
Screenshot: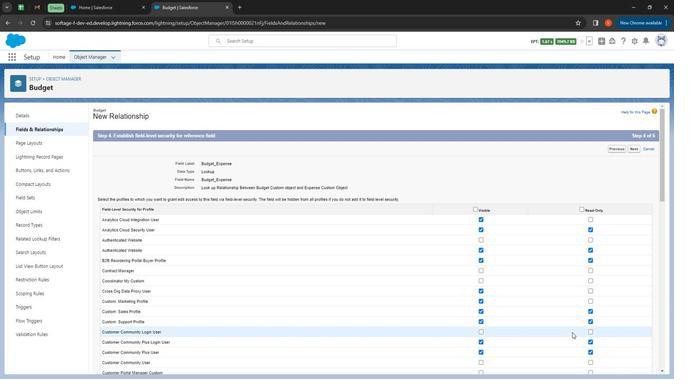 
Action: Mouse scrolled (560, 317) with delta (0, 0)
Screenshot: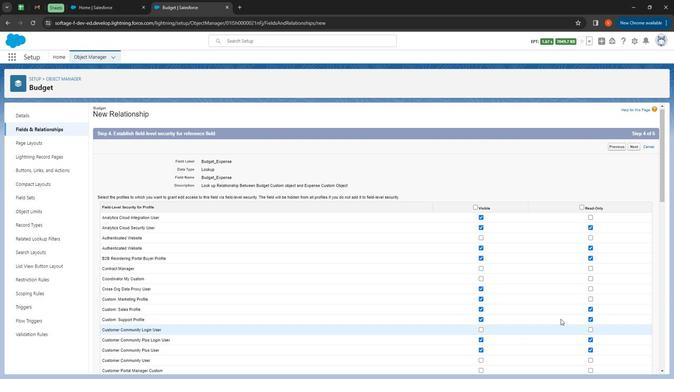 
Action: Mouse moved to (552, 307)
Screenshot: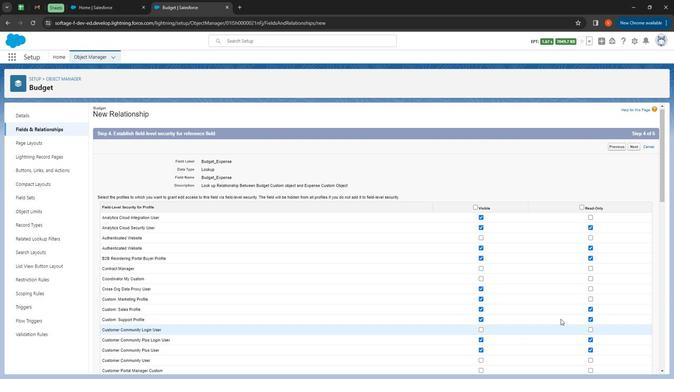 
Action: Mouse scrolled (552, 307) with delta (0, 0)
Screenshot: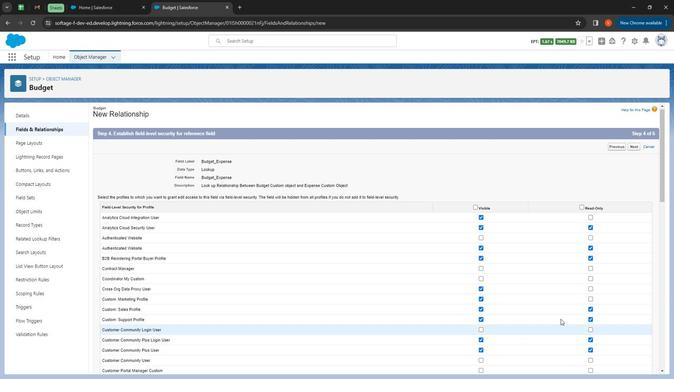 
Action: Mouse moved to (477, 232)
Screenshot: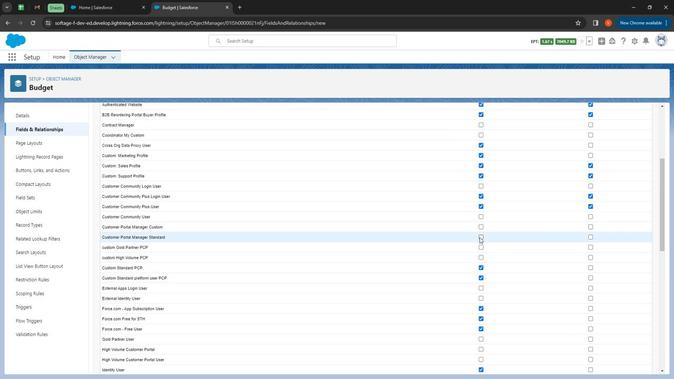 
Action: Mouse pressed left at (477, 232)
Screenshot: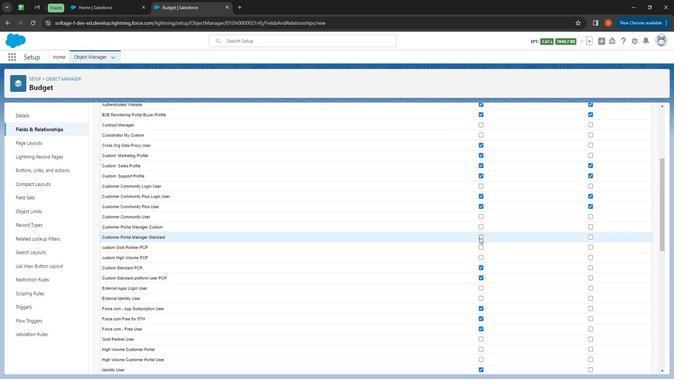 
Action: Mouse moved to (479, 243)
Screenshot: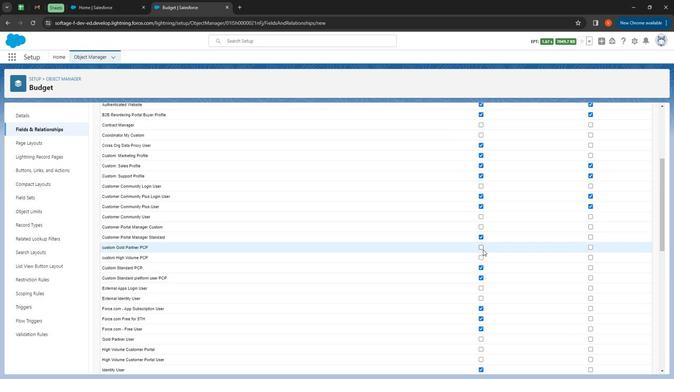 
Action: Mouse pressed left at (479, 243)
Screenshot: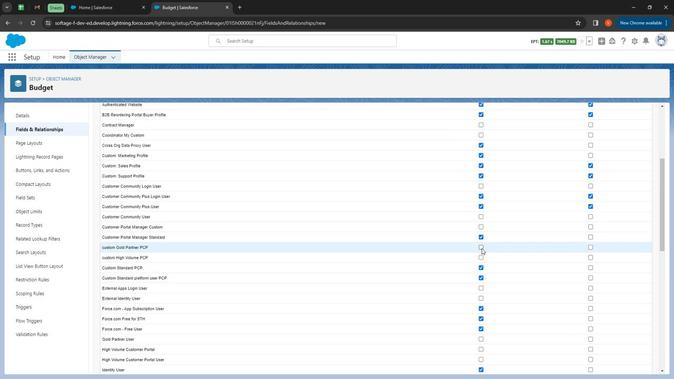 
Action: Mouse moved to (481, 262)
Screenshot: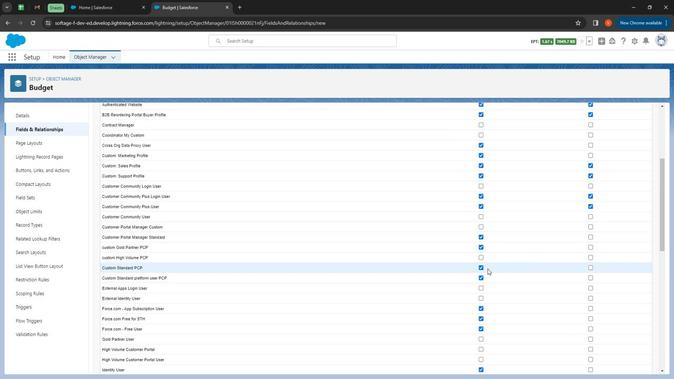 
Action: Mouse pressed left at (481, 262)
Screenshot: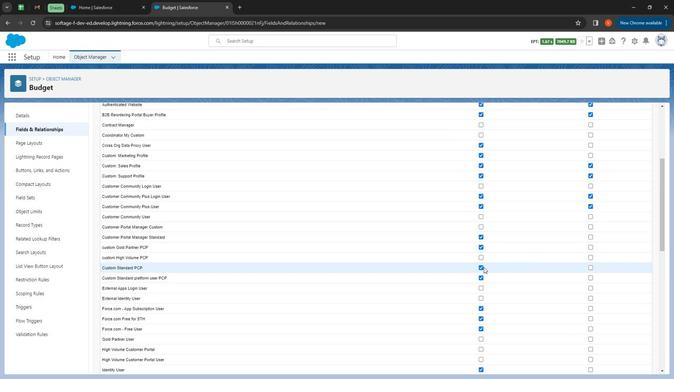 
Action: Mouse moved to (480, 262)
Screenshot: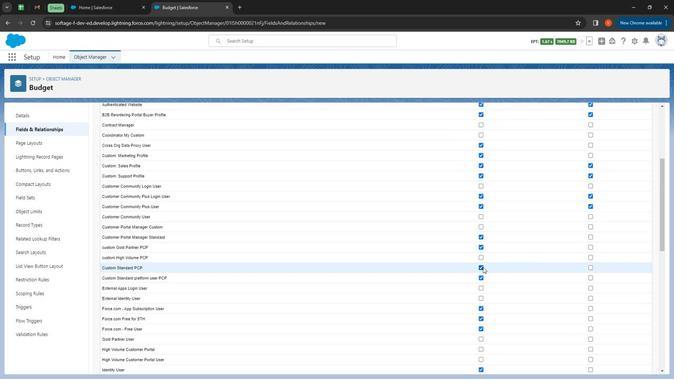 
Action: Mouse pressed left at (480, 262)
Screenshot: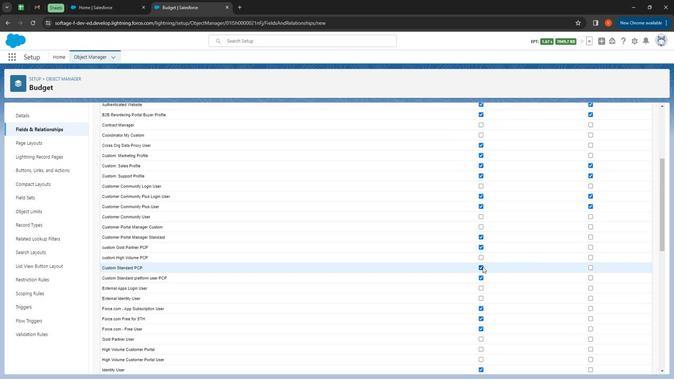 
Action: Mouse moved to (588, 294)
Screenshot: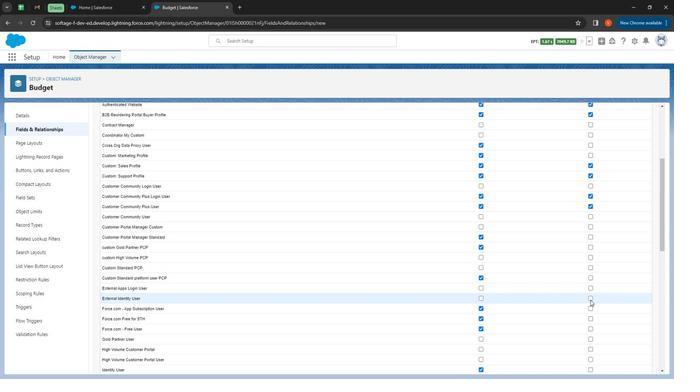 
Action: Mouse pressed left at (588, 294)
Screenshot: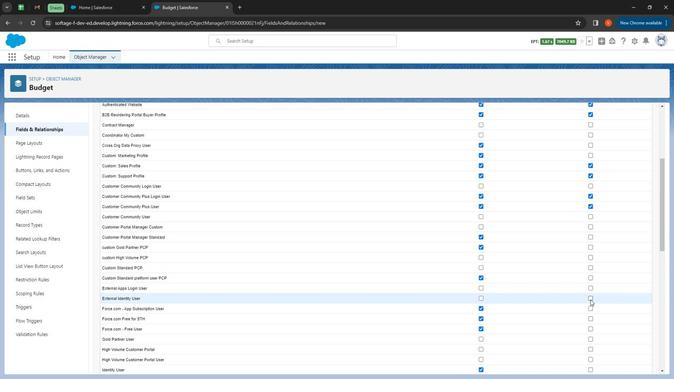
Action: Mouse moved to (479, 302)
Screenshot: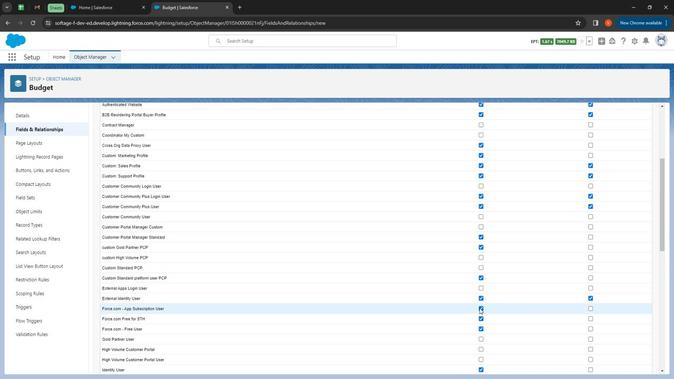 
Action: Mouse pressed left at (479, 302)
Screenshot: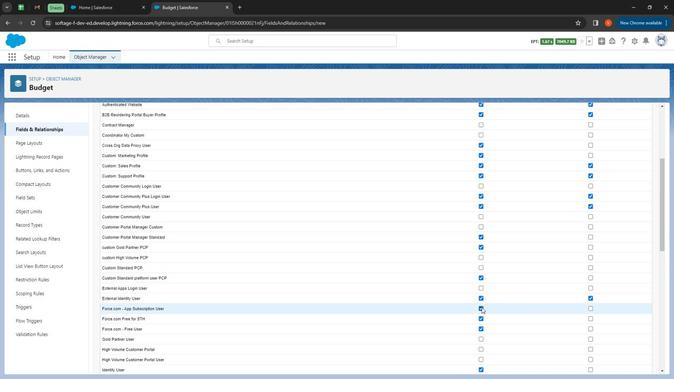 
Action: Mouse moved to (480, 313)
Screenshot: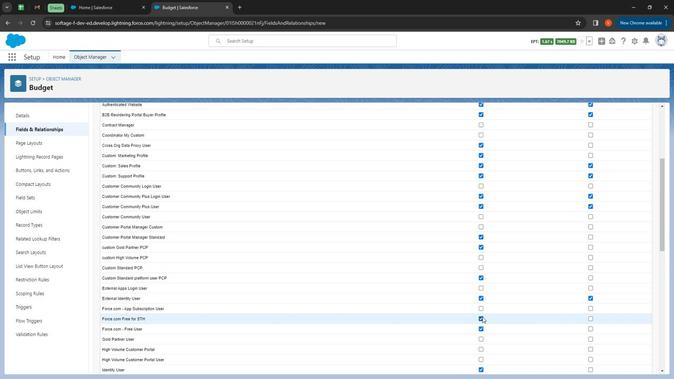 
Action: Mouse pressed left at (480, 313)
Screenshot: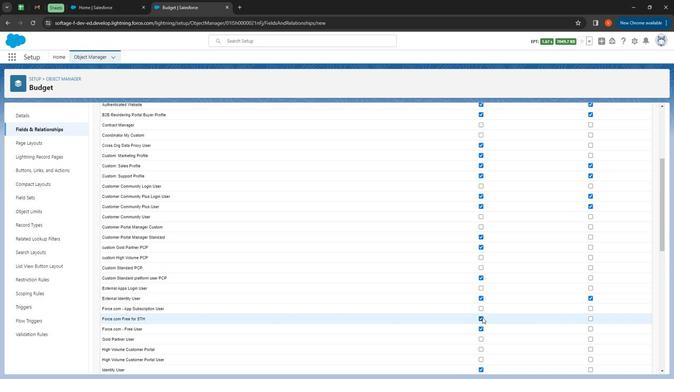 
Action: Mouse moved to (589, 344)
Screenshot: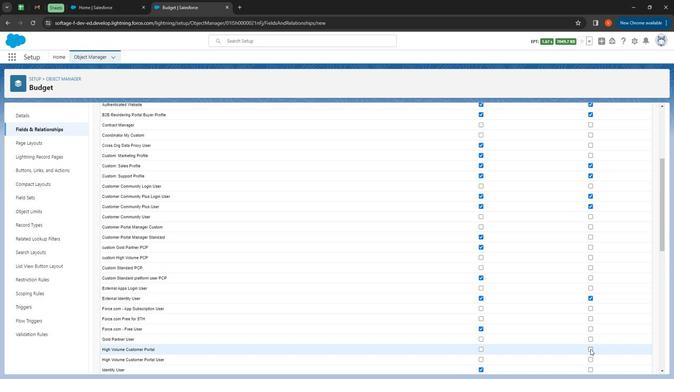 
Action: Mouse pressed left at (589, 344)
Screenshot: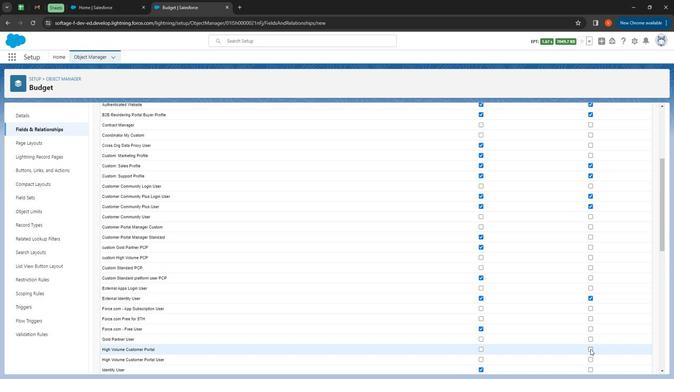 
Action: Mouse moved to (589, 353)
Screenshot: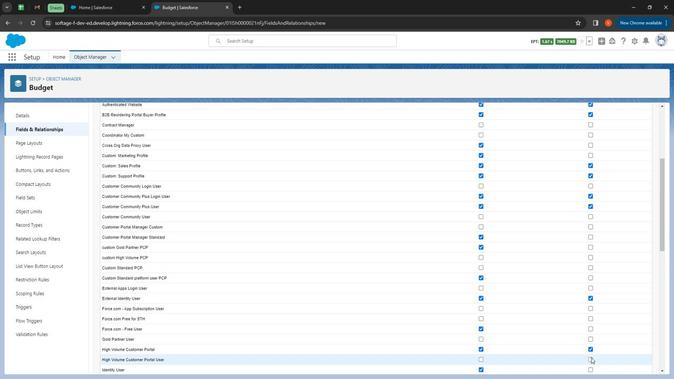 
Action: Mouse pressed left at (589, 353)
Screenshot: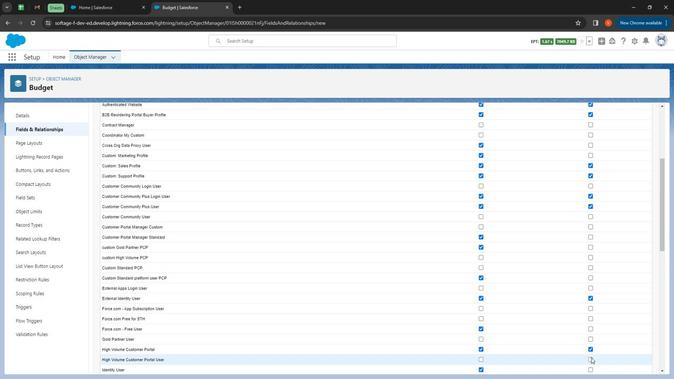 
Action: Mouse moved to (589, 351)
Screenshot: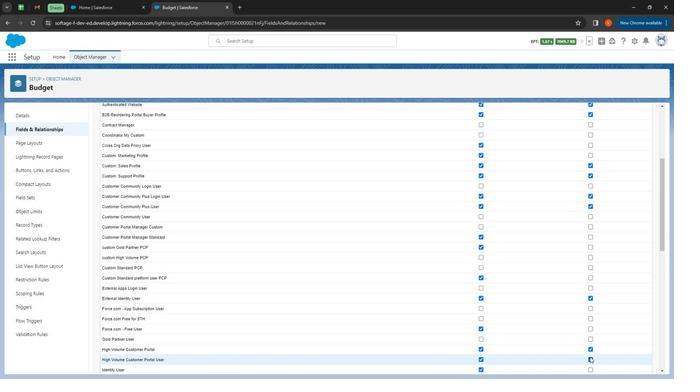 
Action: Mouse scrolled (589, 350) with delta (0, 0)
Screenshot: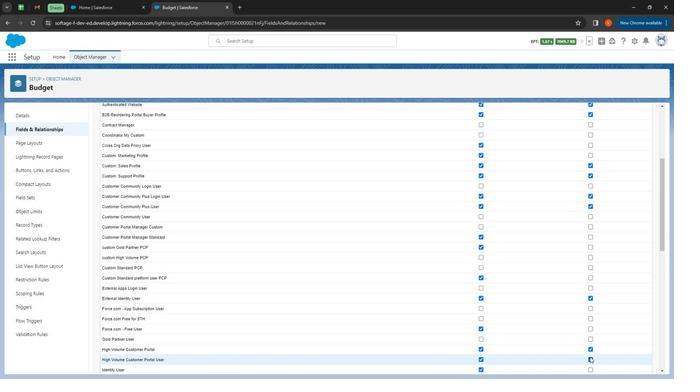 
Action: Mouse moved to (590, 348)
Screenshot: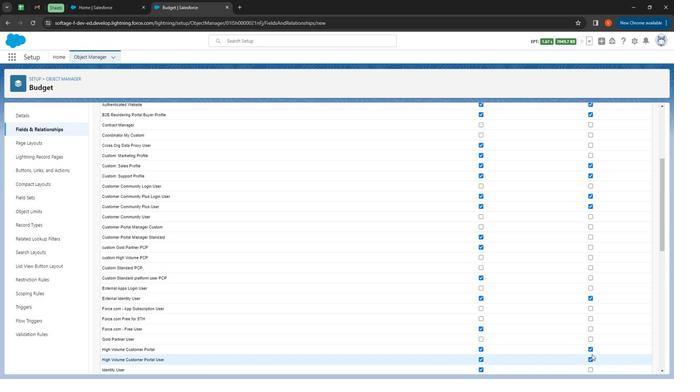 
Action: Mouse scrolled (590, 348) with delta (0, 0)
Screenshot: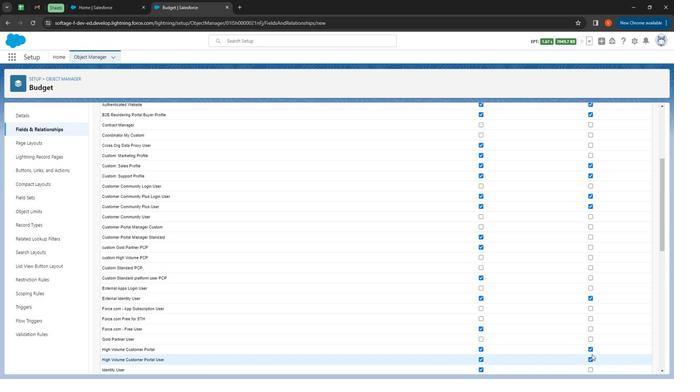 
Action: Mouse moved to (591, 347)
Screenshot: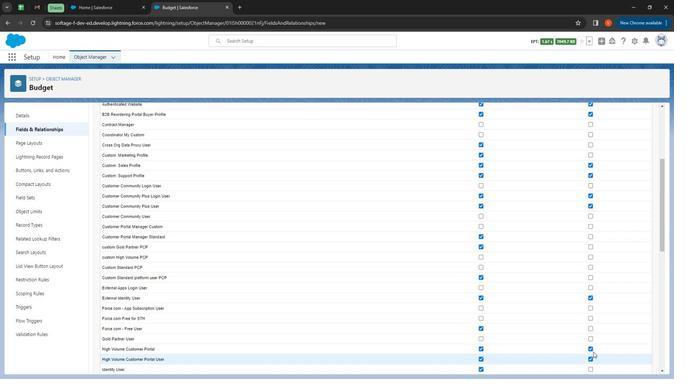 
Action: Mouse scrolled (591, 346) with delta (0, 0)
Screenshot: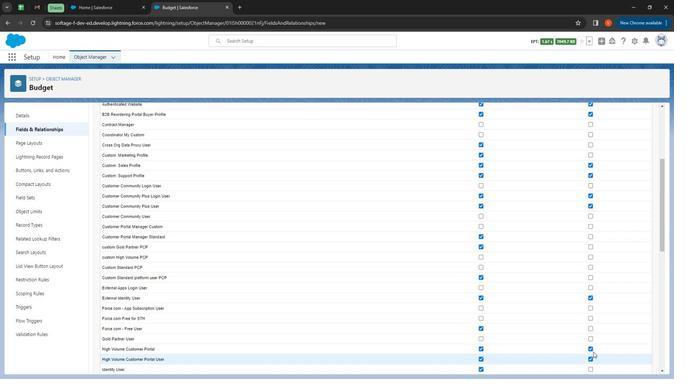 
Action: Mouse moved to (592, 344)
Screenshot: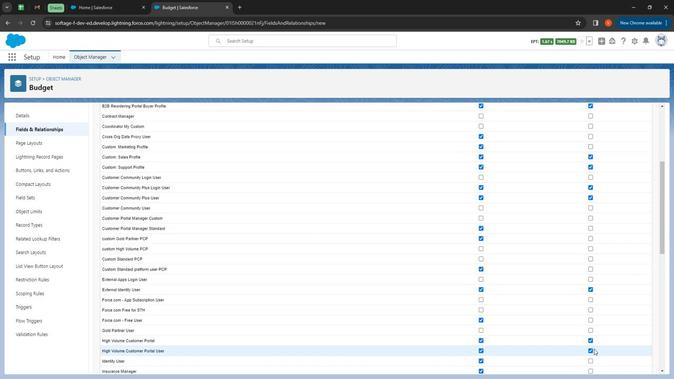 
Action: Mouse scrolled (592, 344) with delta (0, 0)
Screenshot: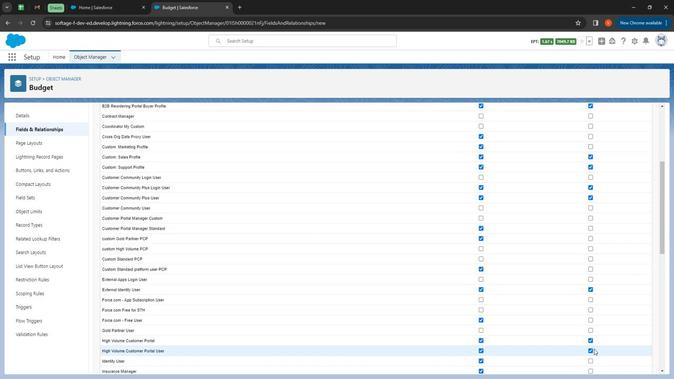 
Action: Mouse moved to (479, 219)
Screenshot: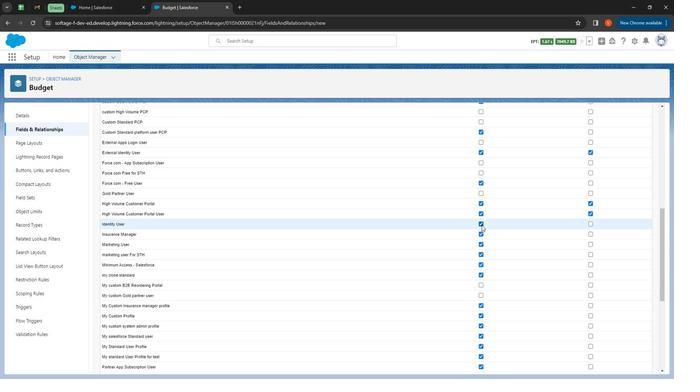 
Action: Mouse pressed left at (479, 219)
Screenshot: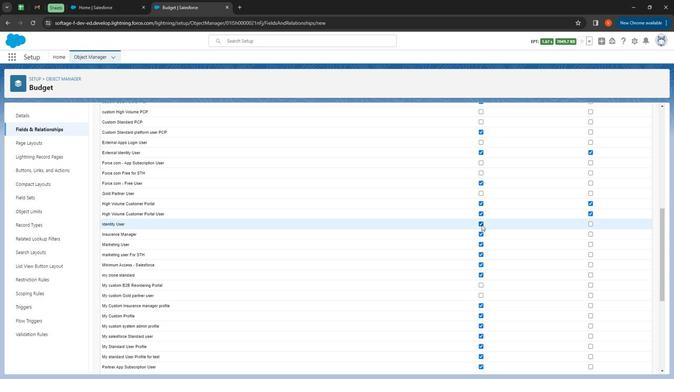 
Action: Mouse moved to (477, 230)
Screenshot: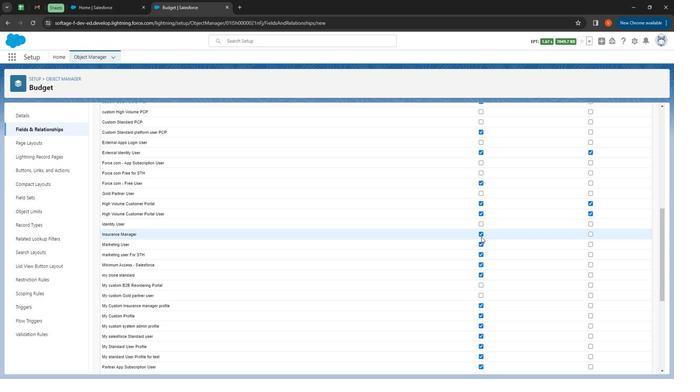 
Action: Mouse pressed left at (477, 230)
Screenshot: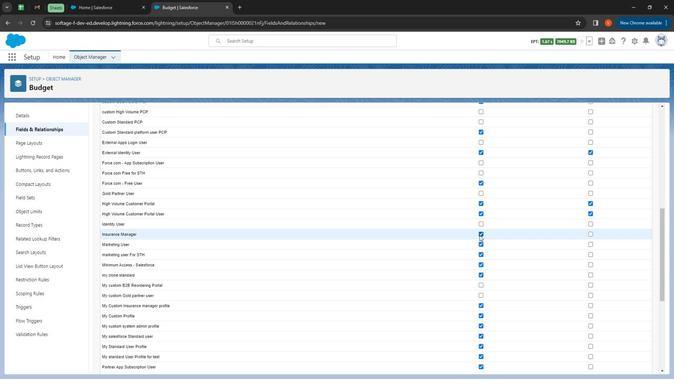 
Action: Mouse moved to (479, 239)
Screenshot: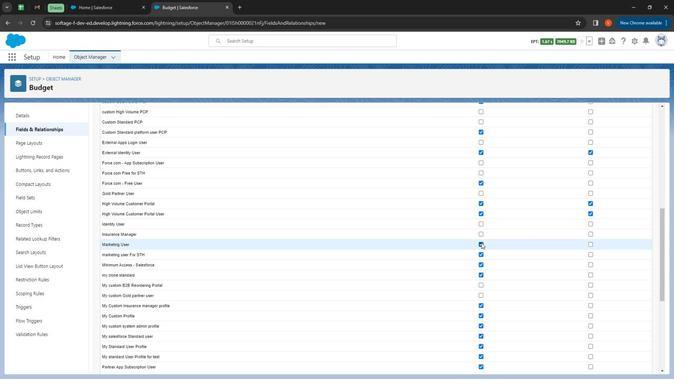 
Action: Mouse pressed left at (479, 239)
Screenshot: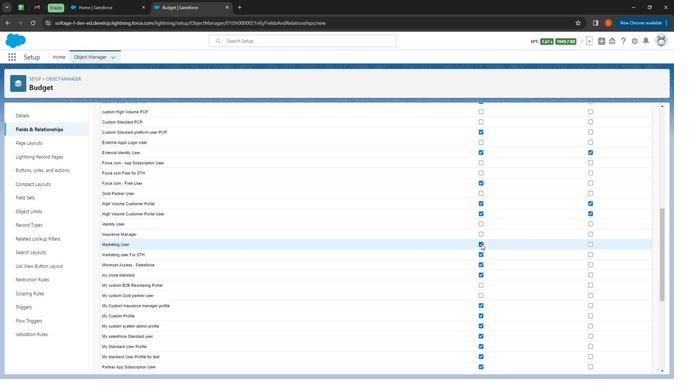 
Action: Mouse moved to (588, 270)
Screenshot: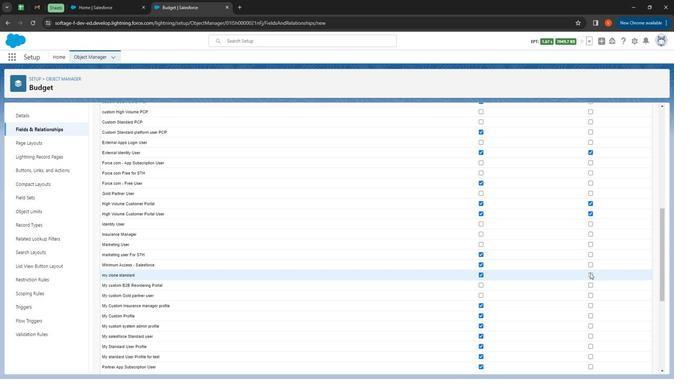 
Action: Mouse pressed left at (588, 270)
Screenshot: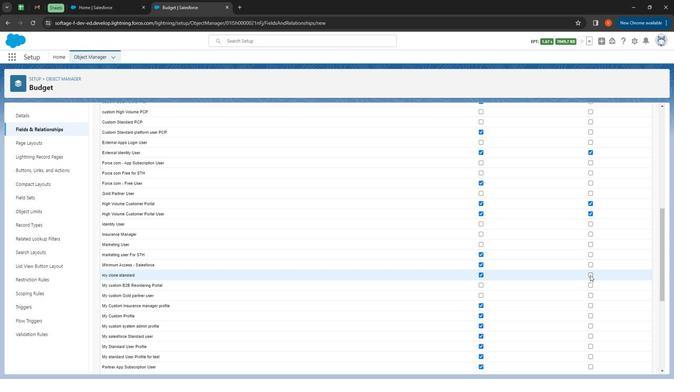
Action: Mouse moved to (588, 281)
Screenshot: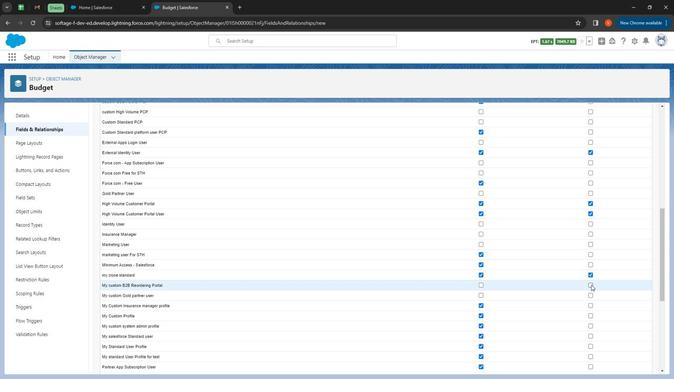 
Action: Mouse pressed left at (588, 281)
Screenshot: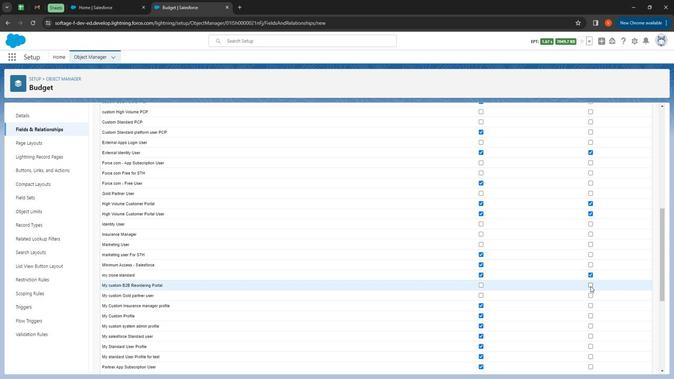
Action: Mouse moved to (588, 311)
Screenshot: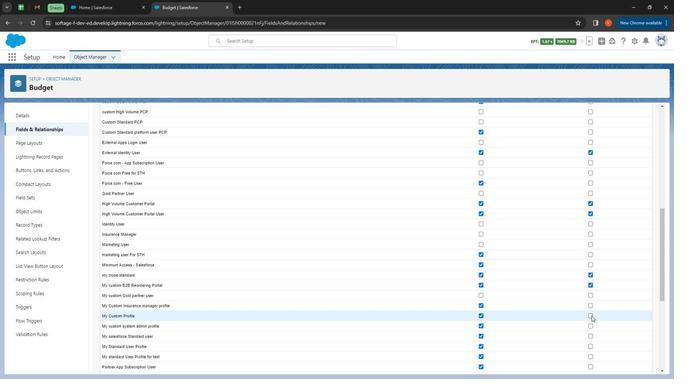 
Action: Mouse scrolled (588, 310) with delta (0, 0)
Screenshot: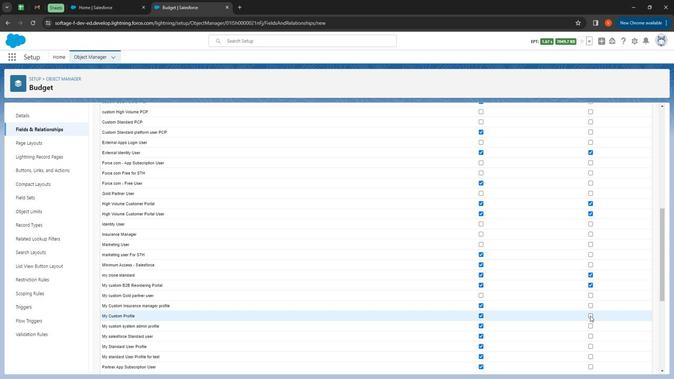 
Action: Mouse scrolled (588, 310) with delta (0, 0)
Screenshot: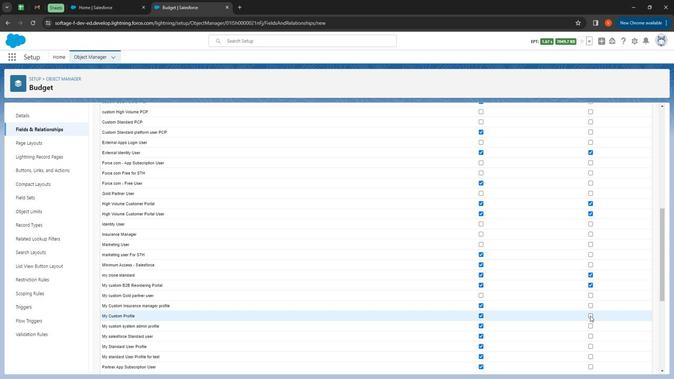 
Action: Mouse moved to (480, 249)
Screenshot: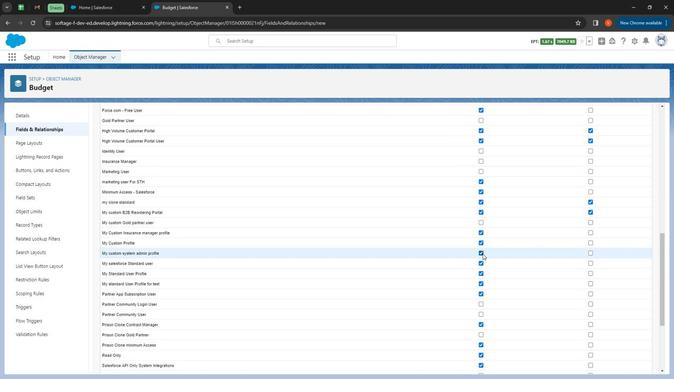 
Action: Mouse pressed left at (480, 249)
Screenshot: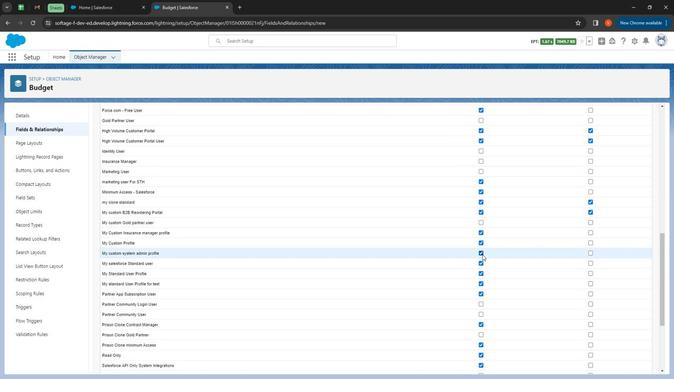 
Action: Mouse moved to (478, 256)
Screenshot: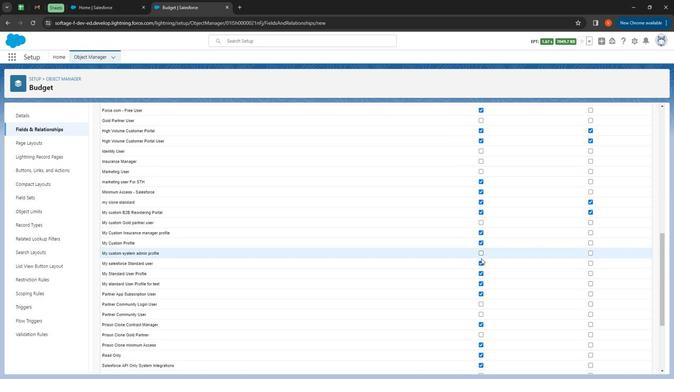 
Action: Mouse pressed left at (478, 256)
Screenshot: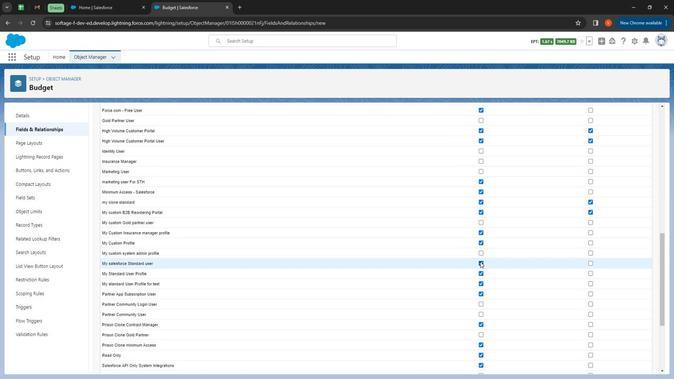 
Action: Mouse moved to (478, 267)
Screenshot: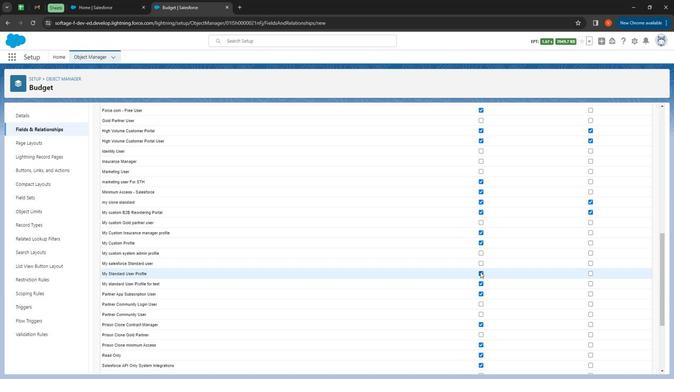 
Action: Mouse pressed left at (478, 267)
Screenshot: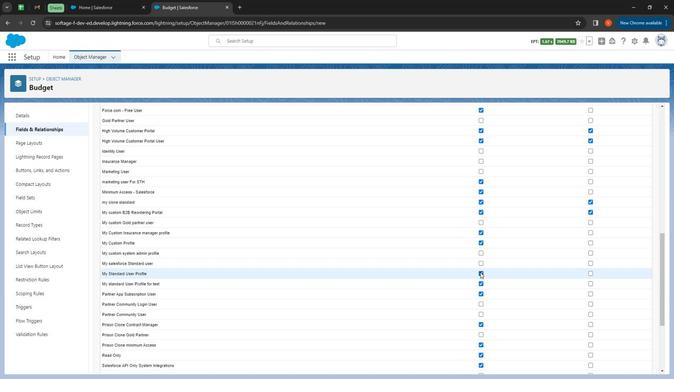 
Action: Mouse moved to (590, 288)
Screenshot: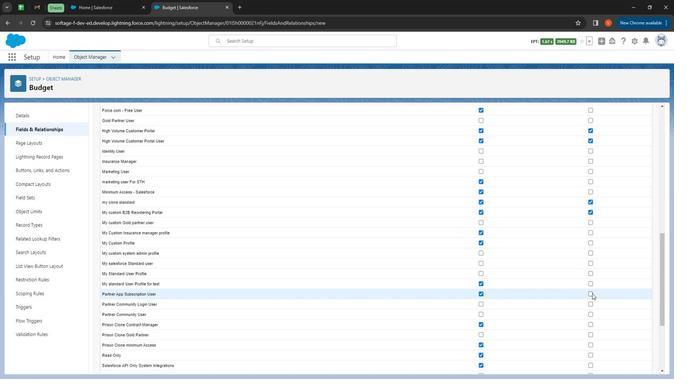 
Action: Mouse pressed left at (590, 288)
Screenshot: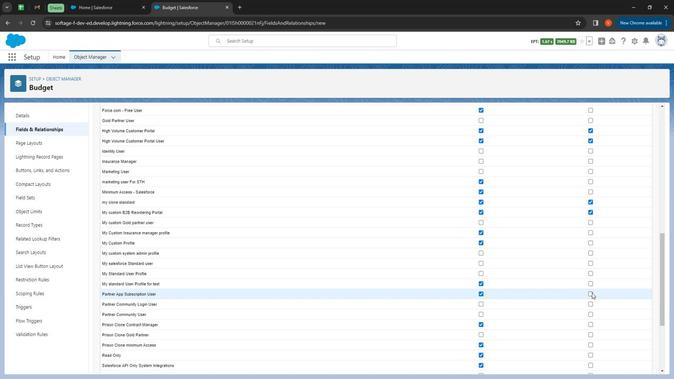 
Action: Mouse moved to (589, 299)
Screenshot: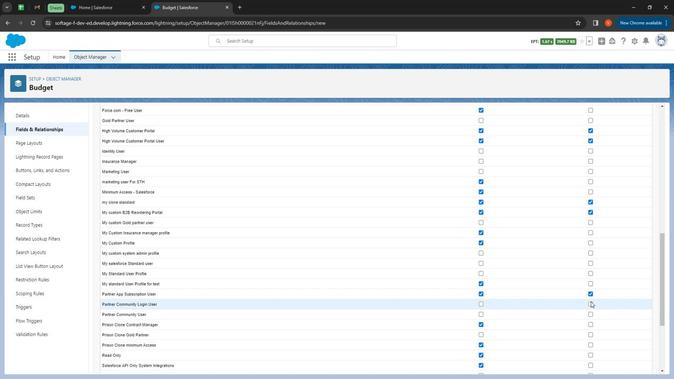 
Action: Mouse pressed left at (589, 299)
Screenshot: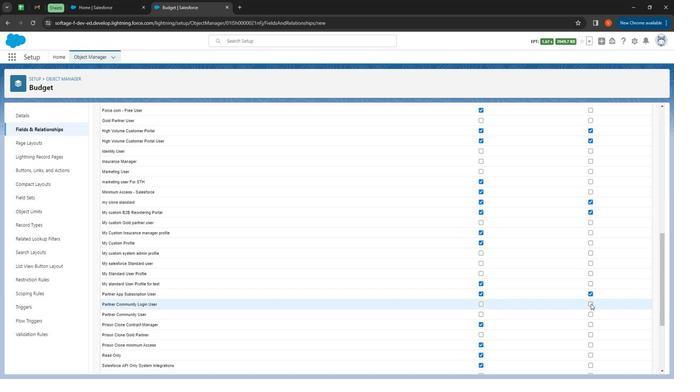 
Action: Mouse moved to (589, 311)
Screenshot: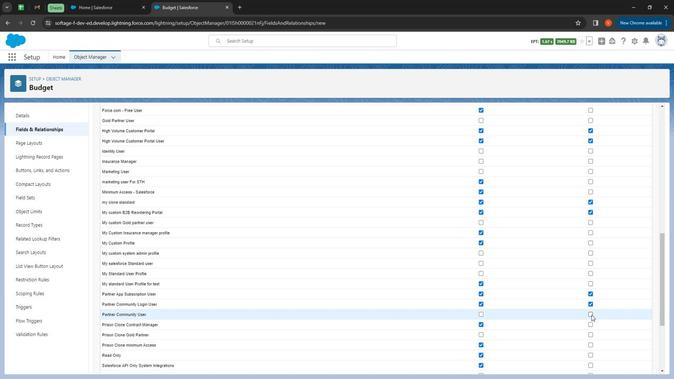 
Action: Mouse pressed left at (589, 311)
Screenshot: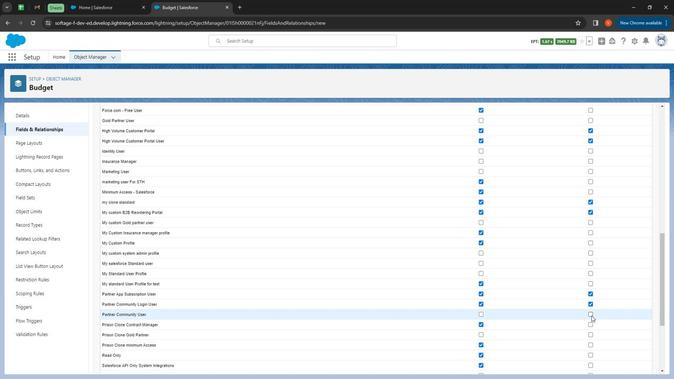 
Action: Mouse moved to (594, 313)
Screenshot: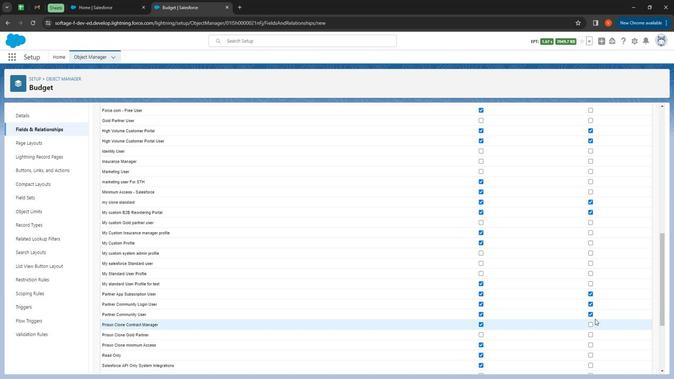 
Action: Mouse scrolled (594, 313) with delta (0, 0)
Screenshot: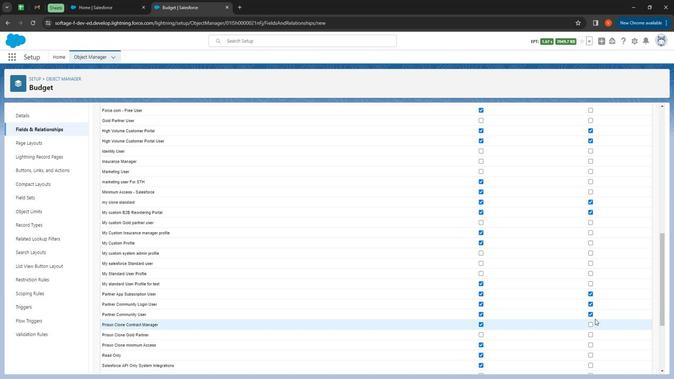 
Action: Mouse moved to (595, 310)
Screenshot: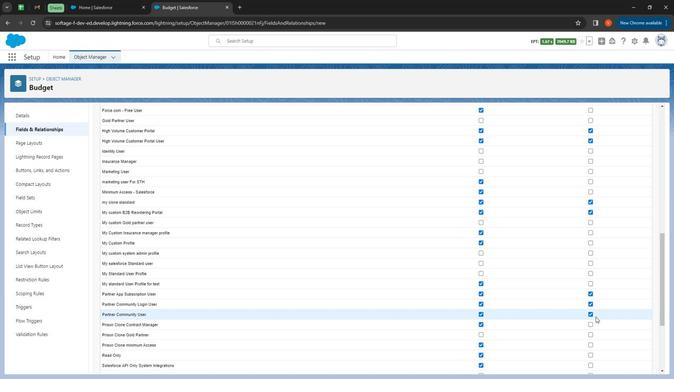 
Action: Mouse scrolled (595, 310) with delta (0, 0)
Screenshot: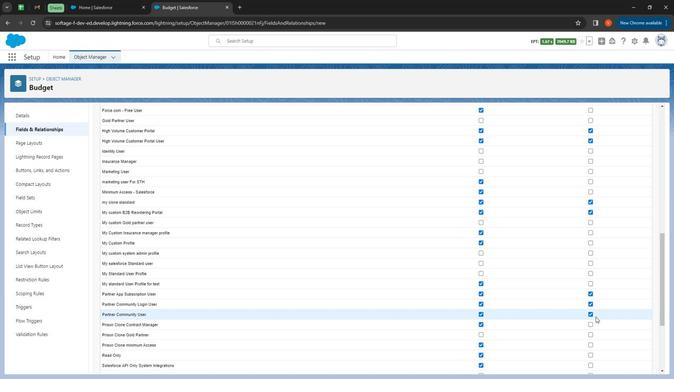 
Action: Mouse moved to (595, 307)
Screenshot: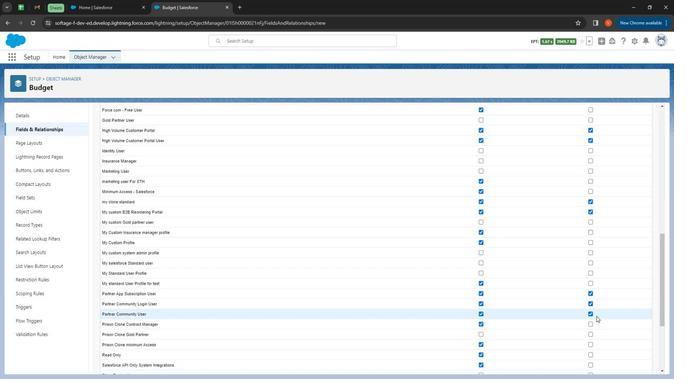 
Action: Mouse scrolled (595, 307) with delta (0, 0)
Screenshot: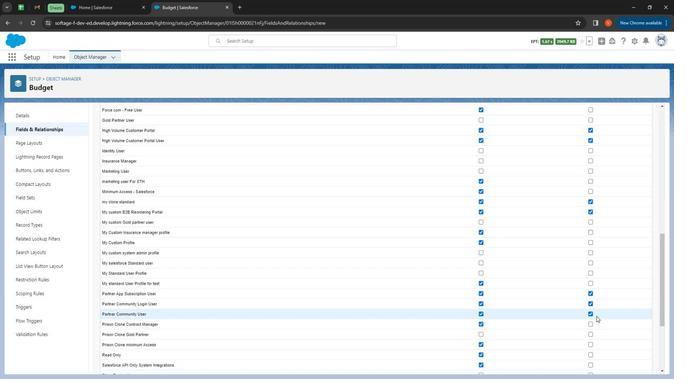 
Action: Mouse moved to (596, 303)
Screenshot: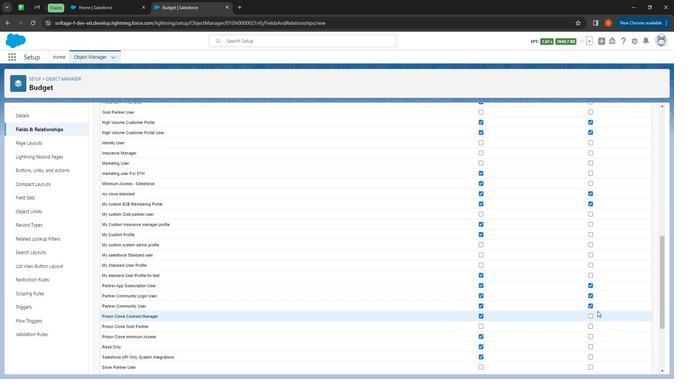 
Action: Mouse scrolled (596, 303) with delta (0, 0)
Screenshot: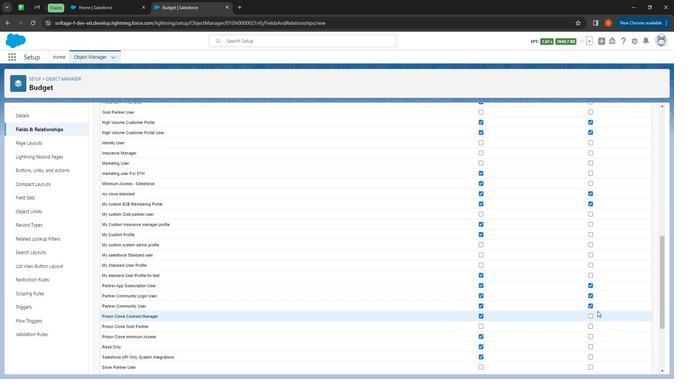 
Action: Mouse moved to (588, 246)
Screenshot: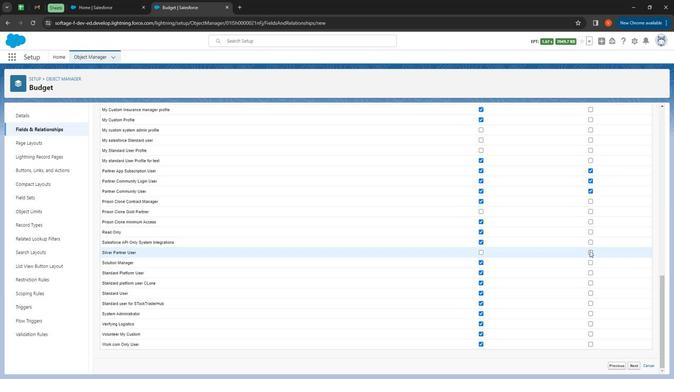 
Action: Mouse pressed left at (588, 246)
Screenshot: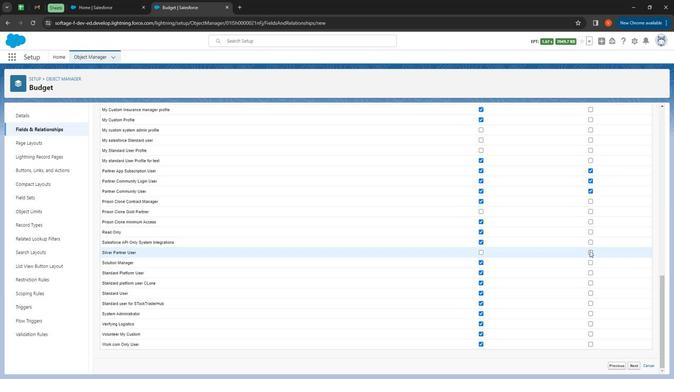 
Action: Mouse moved to (588, 269)
Screenshot: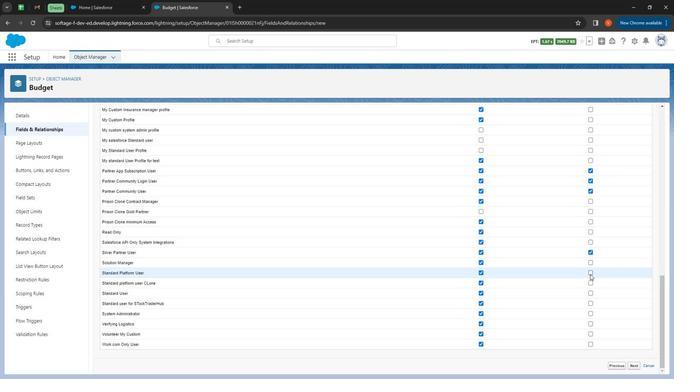 
Action: Mouse pressed left at (588, 269)
Screenshot: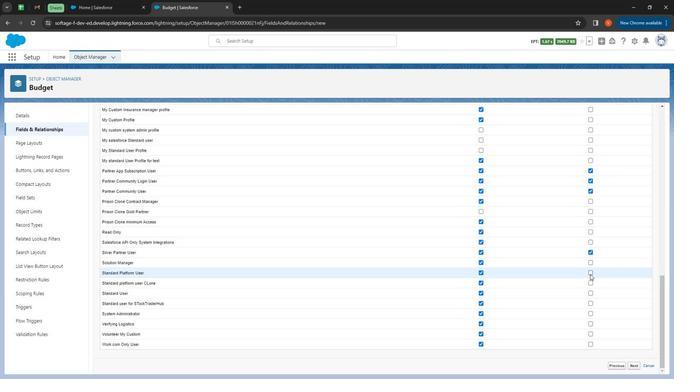 
Action: Mouse moved to (589, 296)
Screenshot: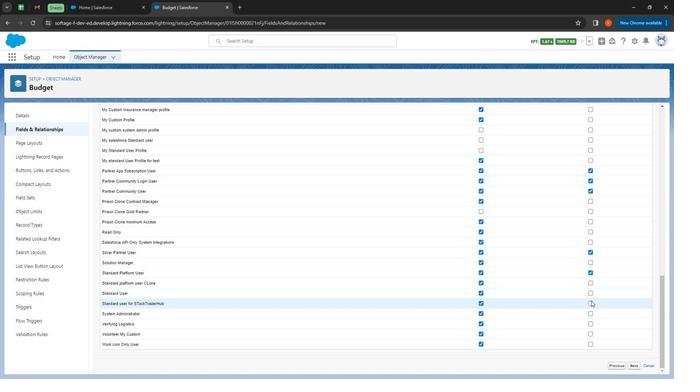 
Action: Mouse pressed left at (589, 296)
Screenshot: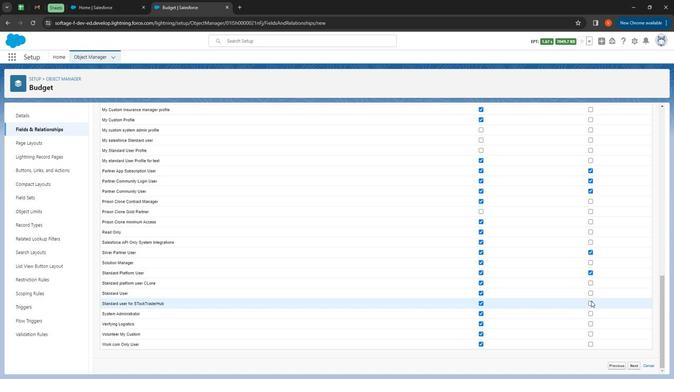 
Action: Mouse moved to (591, 289)
Screenshot: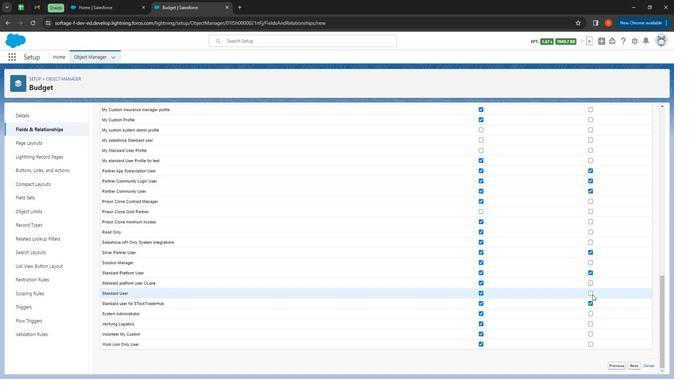 
Action: Mouse pressed left at (591, 289)
Screenshot: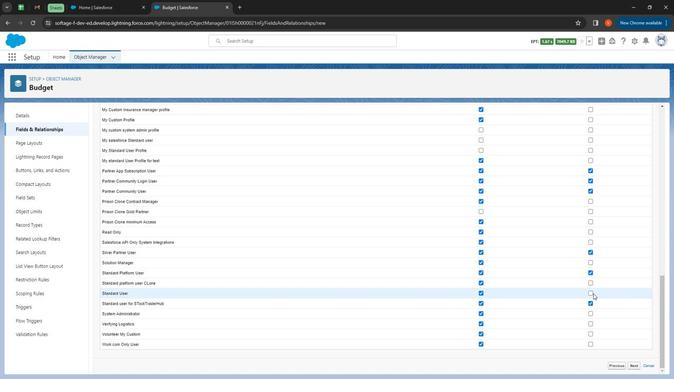 
Action: Mouse moved to (589, 289)
Screenshot: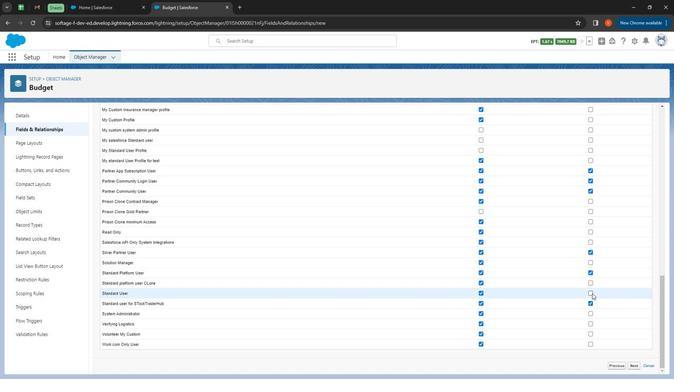 
Action: Mouse pressed left at (589, 289)
Screenshot: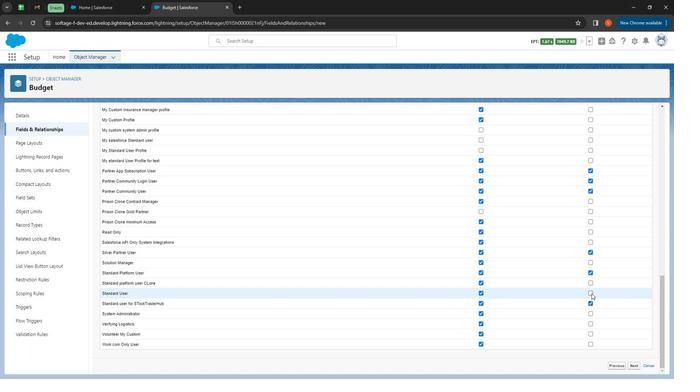 
Action: Mouse moved to (589, 329)
Screenshot: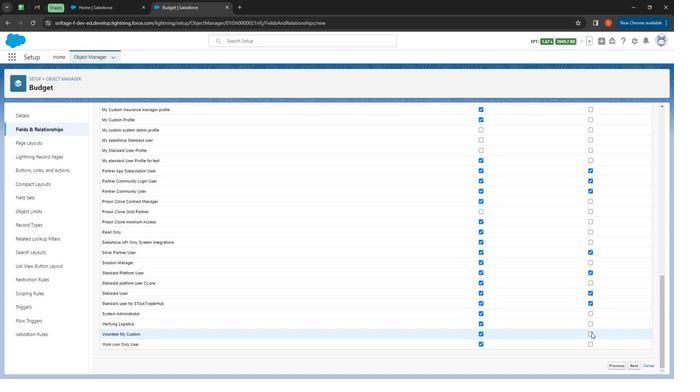 
Action: Mouse pressed left at (589, 329)
Screenshot: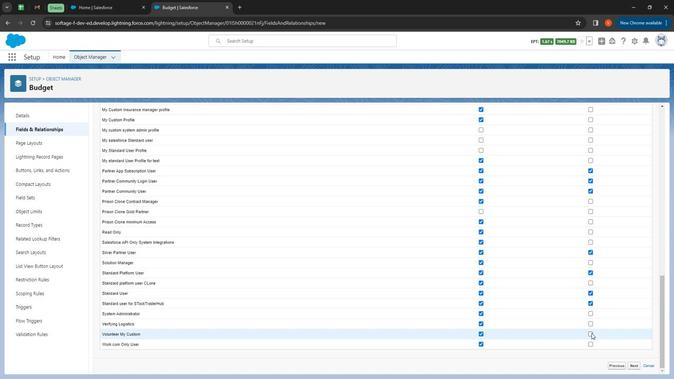 
Action: Mouse moved to (478, 318)
Screenshot: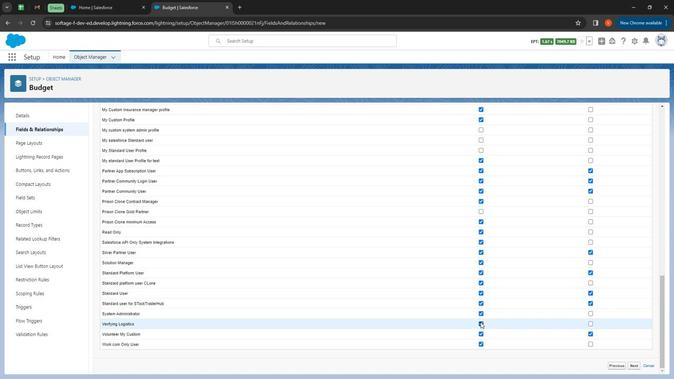 
Action: Mouse pressed left at (478, 318)
Screenshot: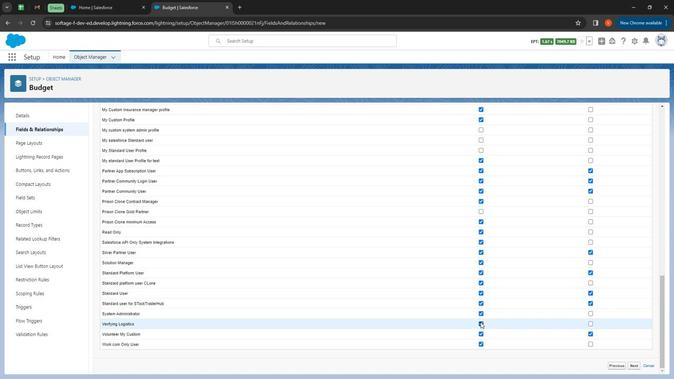 
Action: Mouse moved to (630, 362)
Screenshot: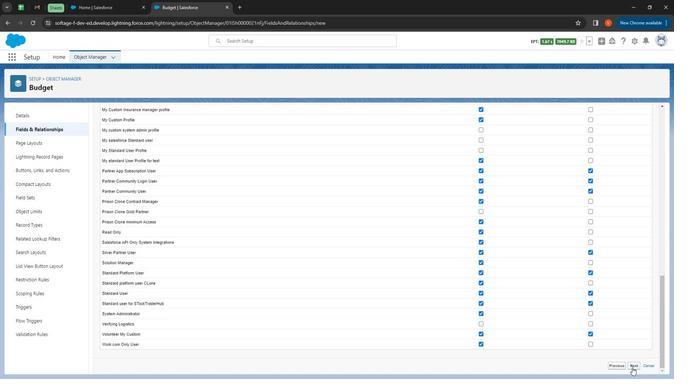 
Action: Mouse pressed left at (630, 362)
Screenshot: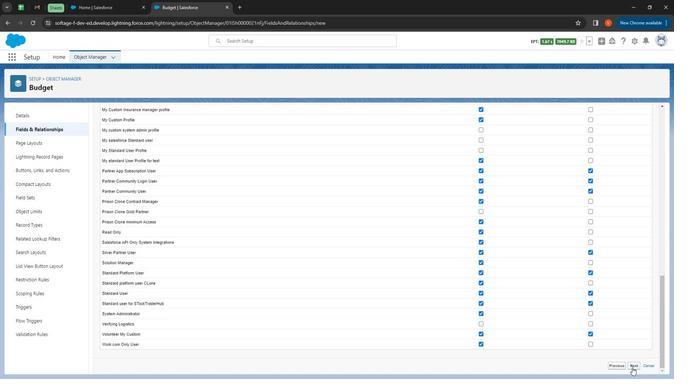 
Action: Mouse moved to (640, 240)
Screenshot: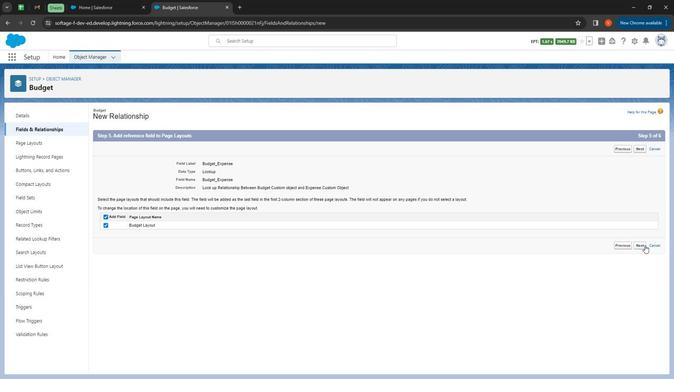 
Action: Mouse pressed left at (640, 240)
Screenshot: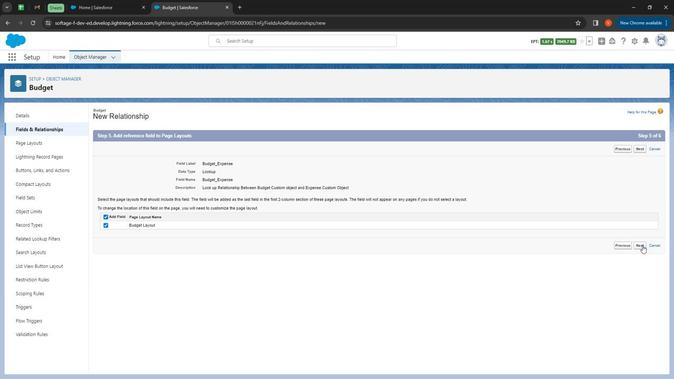 
Action: Mouse moved to (634, 265)
Screenshot: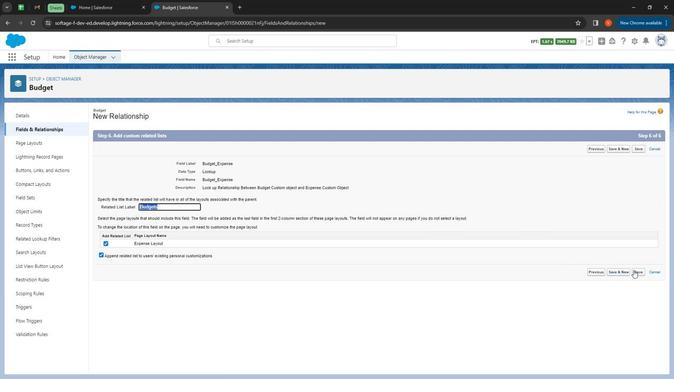 
Action: Mouse pressed left at (634, 265)
Screenshot: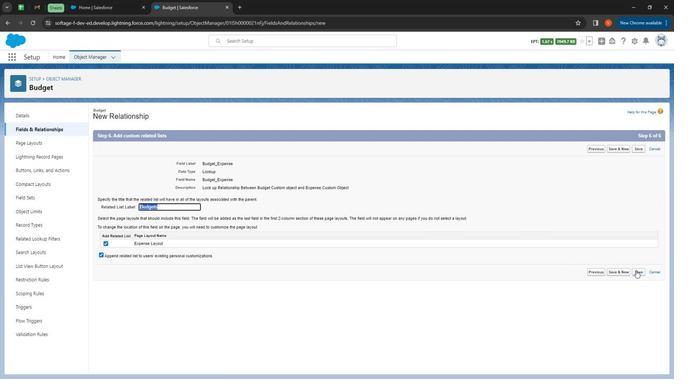 
Action: Mouse moved to (330, 177)
Screenshot: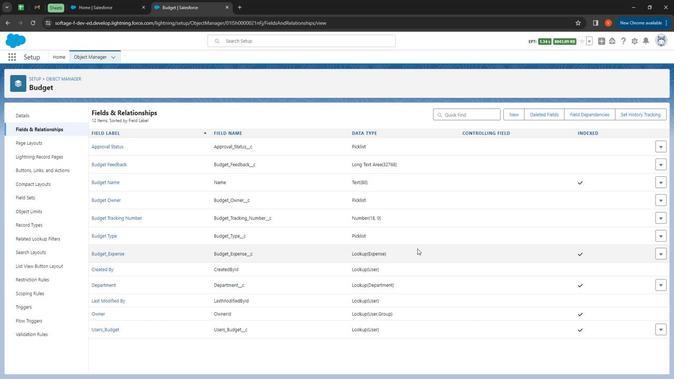 
